 Task: Open Card Card0000000124 in Board Board0000000031 in Workspace WS0000000011 in Trello. Add Member prateek.ku2001@gmail.com to Card Card0000000124 in Board Board0000000031 in Workspace WS0000000011 in Trello. Add Red Label titled Label0000000124 to Card Card0000000124 in Board Board0000000031 in Workspace WS0000000011 in Trello. Add Checklist CL0000000124 to Card Card0000000124 in Board Board0000000031 in Workspace WS0000000011 in Trello. Add Dates with Start Date as Jul 01 2023 and Due Date as Jul 31 2023 to Card Card0000000124 in Board Board0000000031 in Workspace WS0000000011 in Trello
Action: Mouse moved to (643, 82)
Screenshot: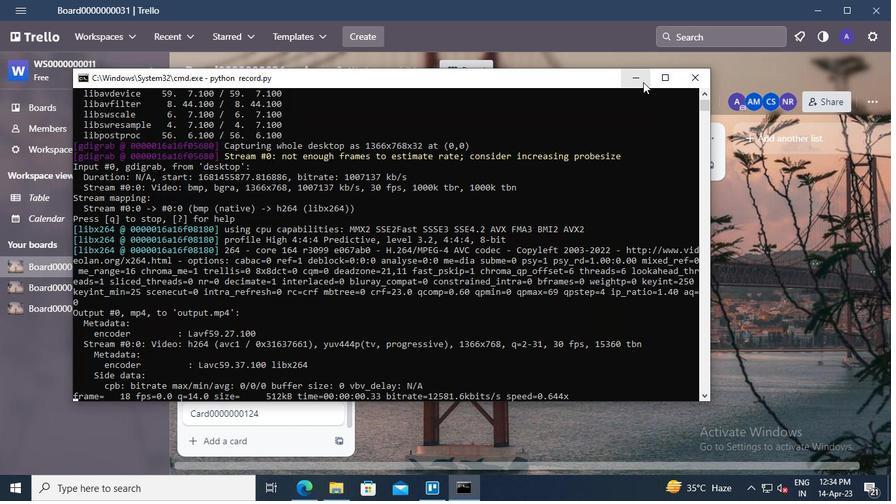 
Action: Mouse pressed left at (643, 82)
Screenshot: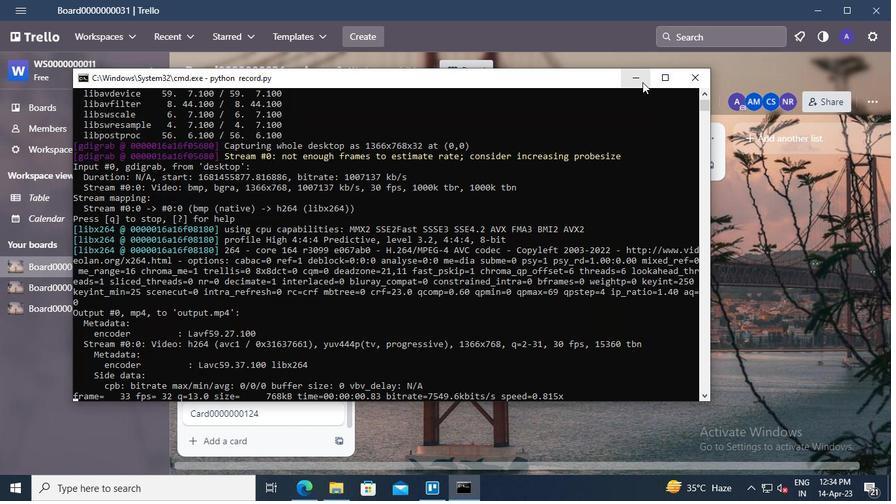 
Action: Mouse moved to (243, 410)
Screenshot: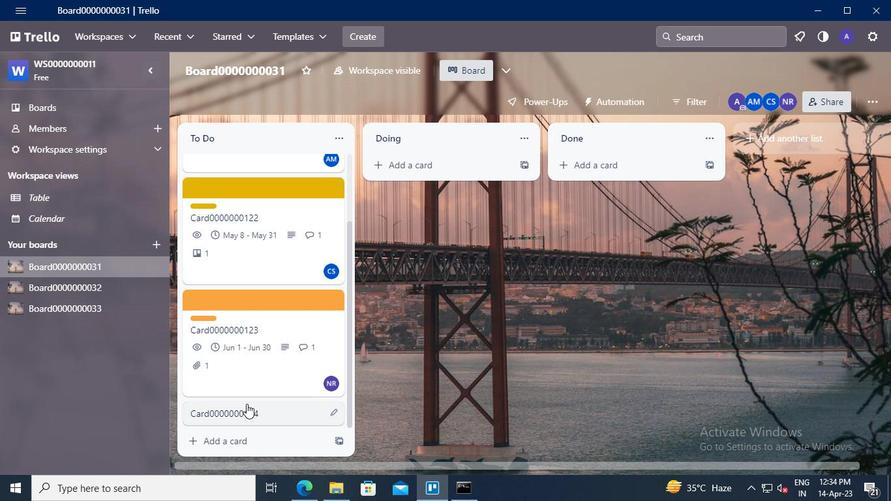 
Action: Mouse pressed left at (243, 410)
Screenshot: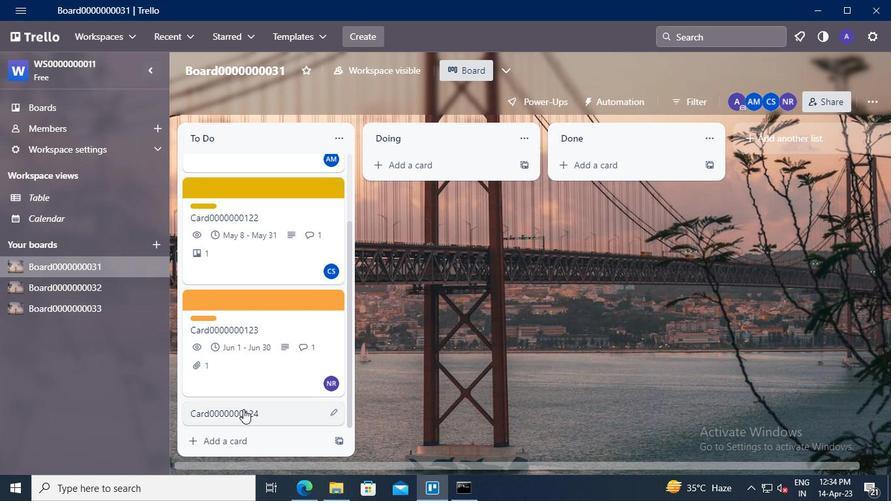 
Action: Mouse moved to (615, 169)
Screenshot: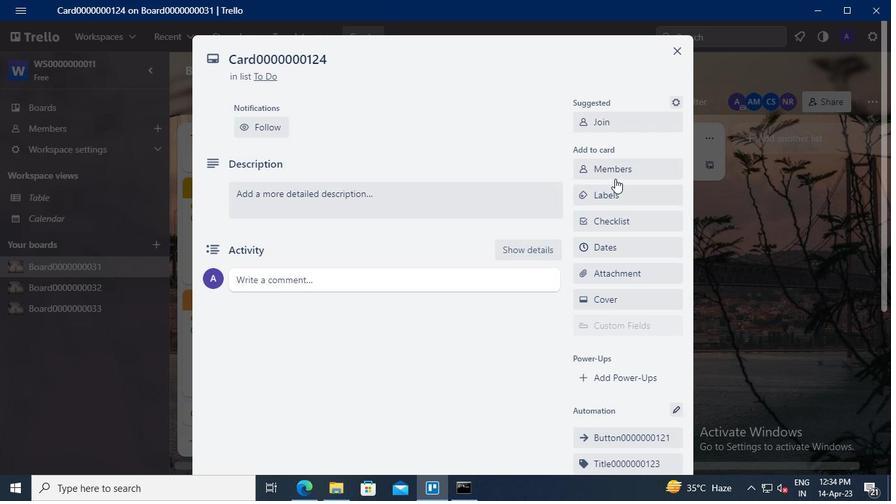 
Action: Mouse pressed left at (615, 169)
Screenshot: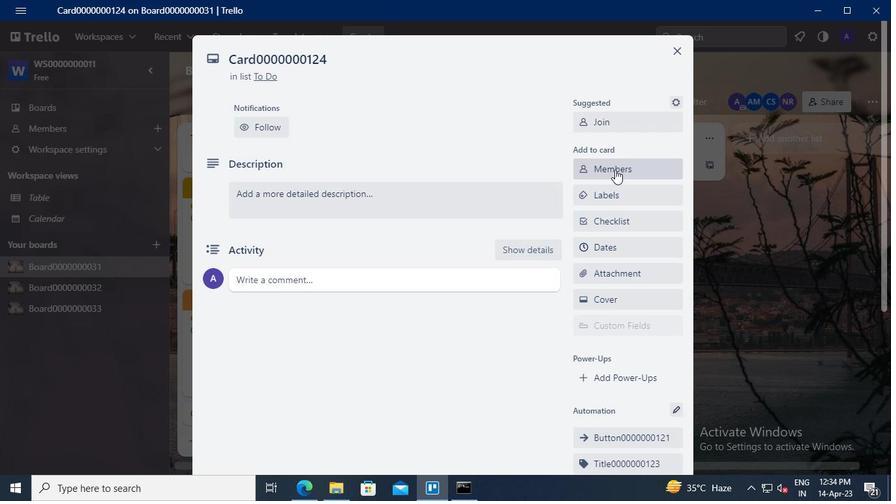 
Action: Mouse moved to (609, 229)
Screenshot: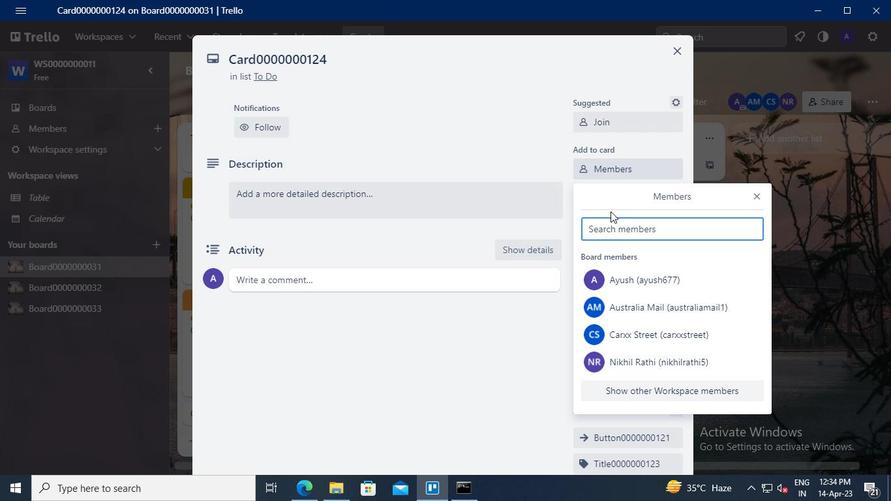 
Action: Mouse pressed left at (609, 229)
Screenshot: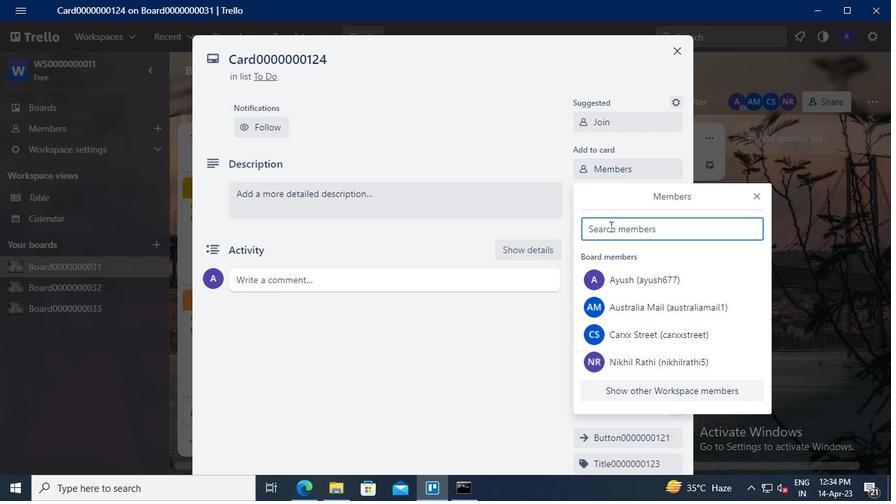 
Action: Keyboard Key.shift
Screenshot: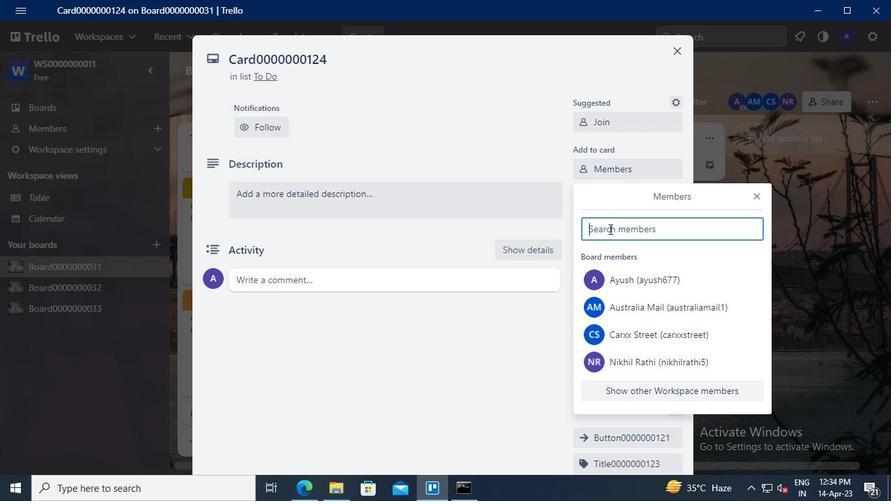 
Action: Keyboard P
Screenshot: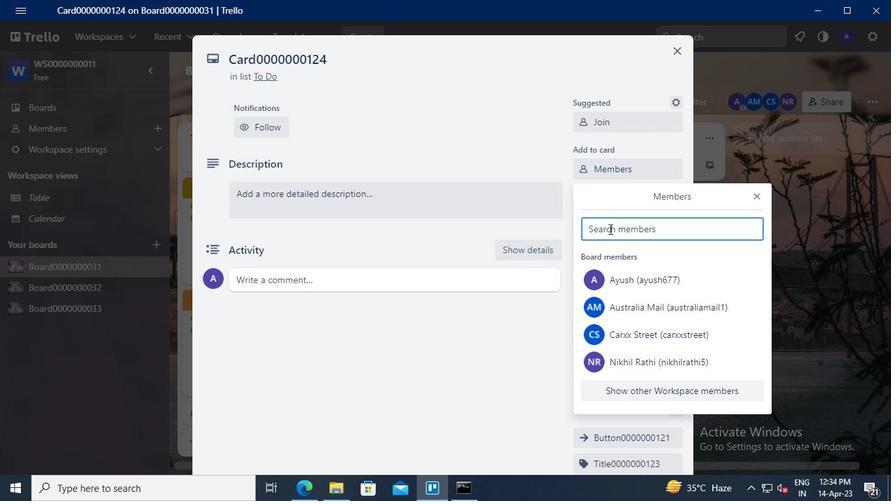 
Action: Keyboard a
Screenshot: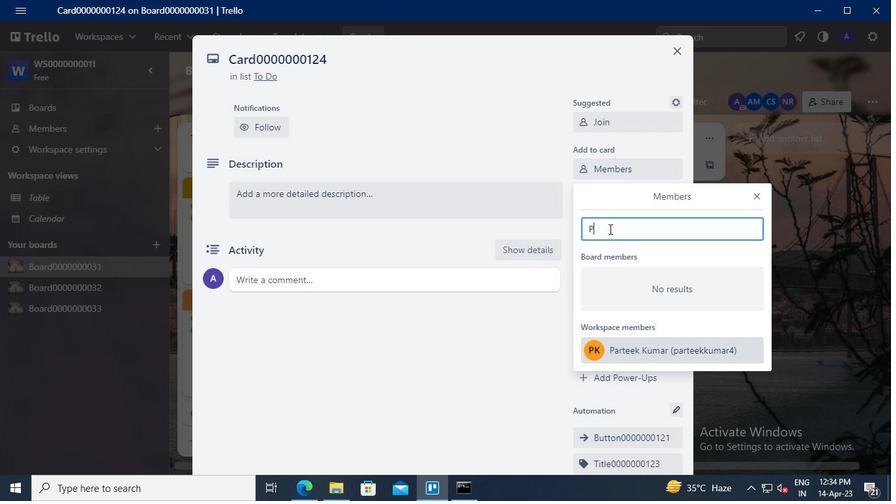 
Action: Keyboard r
Screenshot: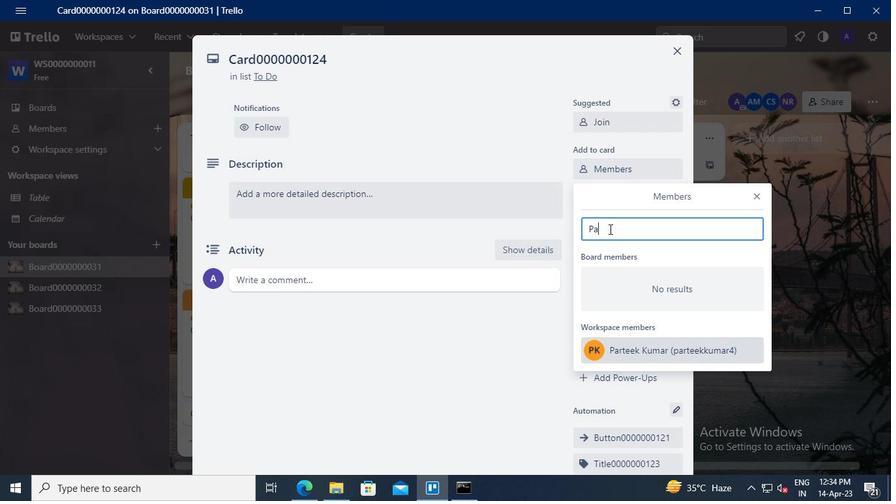 
Action: Keyboard t
Screenshot: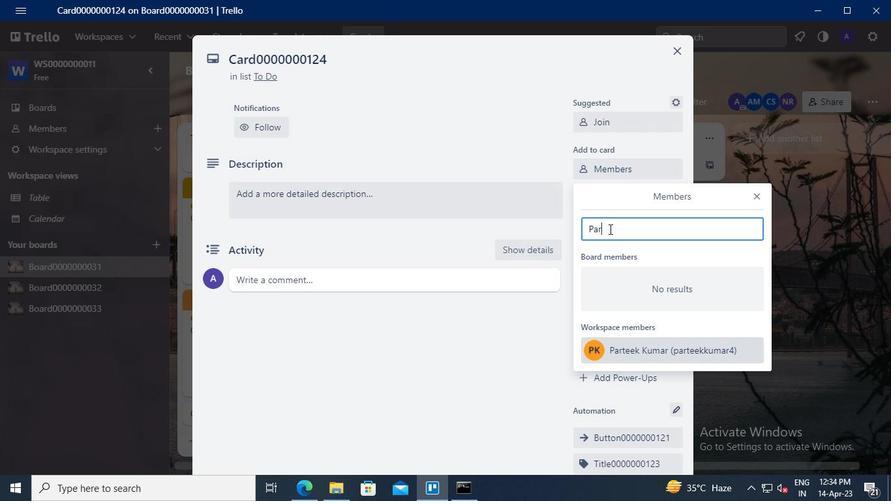 
Action: Keyboard e
Screenshot: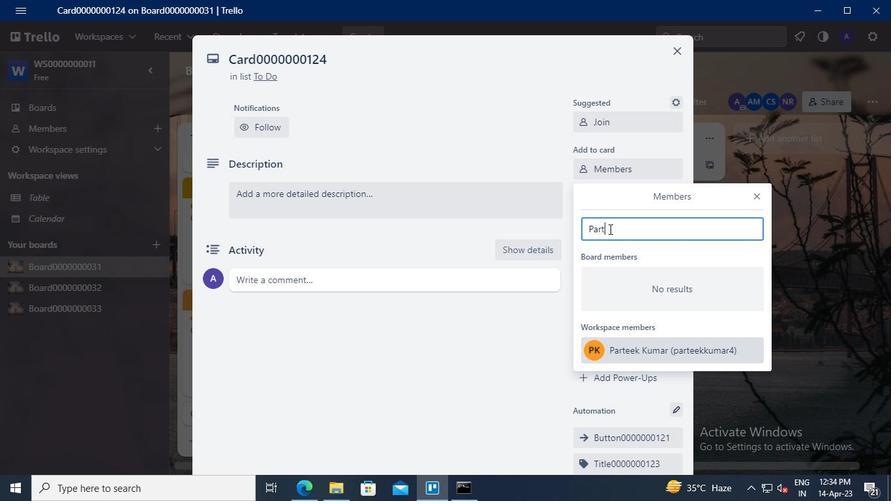 
Action: Keyboard e
Screenshot: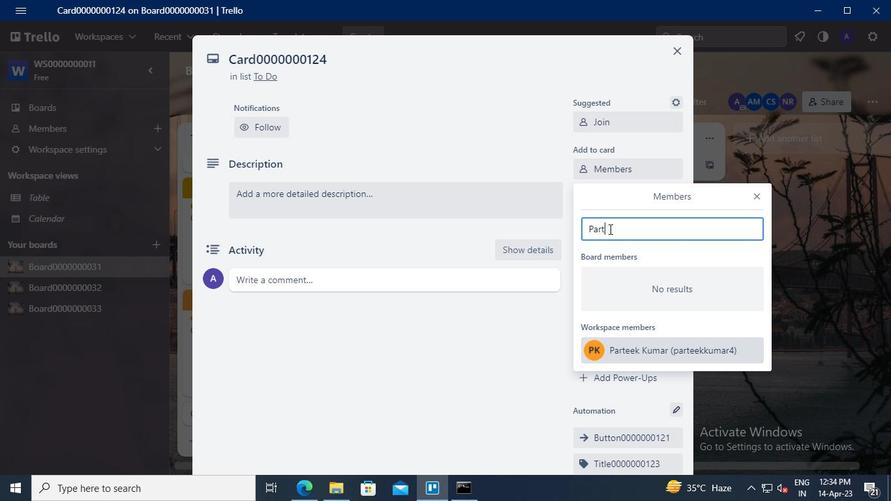 
Action: Keyboard k
Screenshot: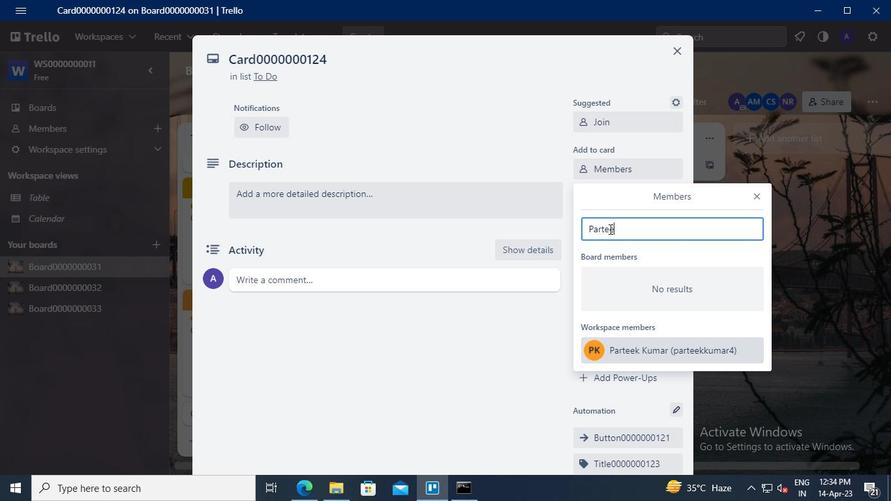 
Action: Mouse moved to (626, 353)
Screenshot: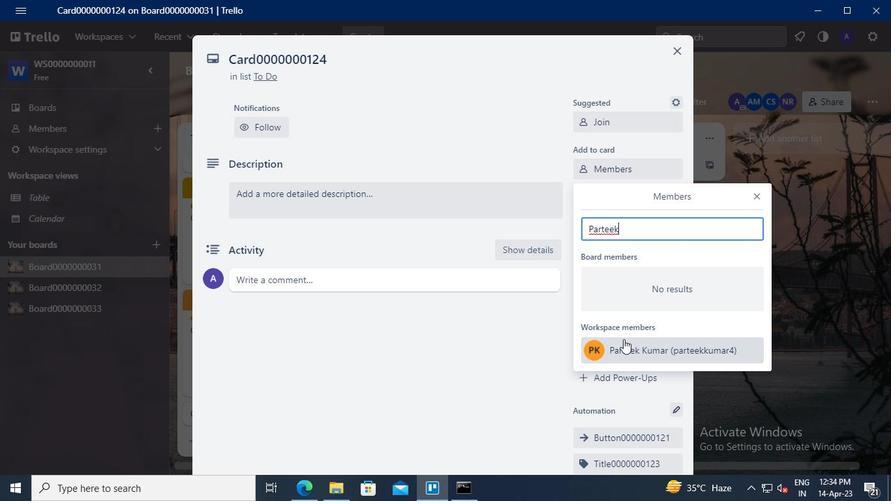 
Action: Mouse pressed left at (626, 353)
Screenshot: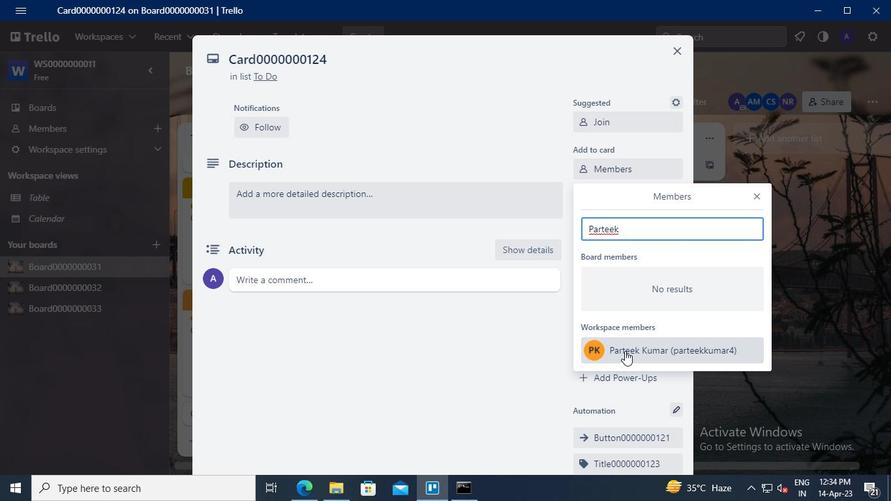 
Action: Mouse moved to (758, 197)
Screenshot: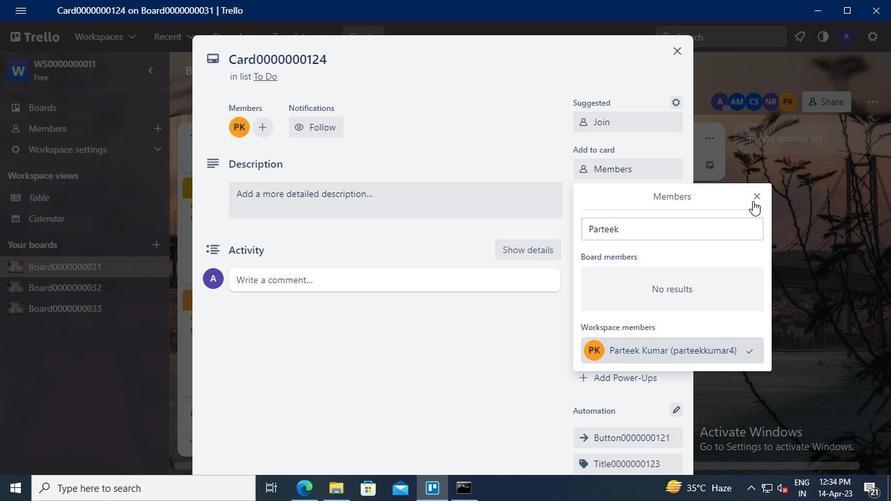 
Action: Mouse pressed left at (758, 197)
Screenshot: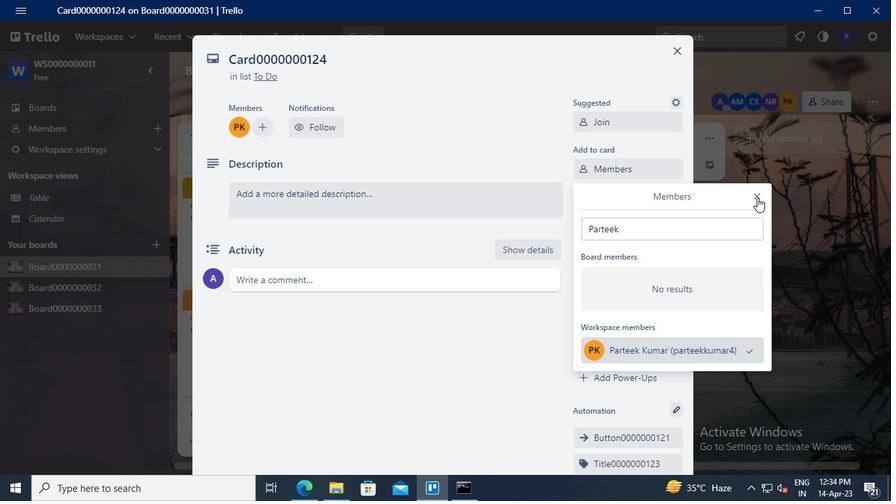 
Action: Mouse moved to (624, 198)
Screenshot: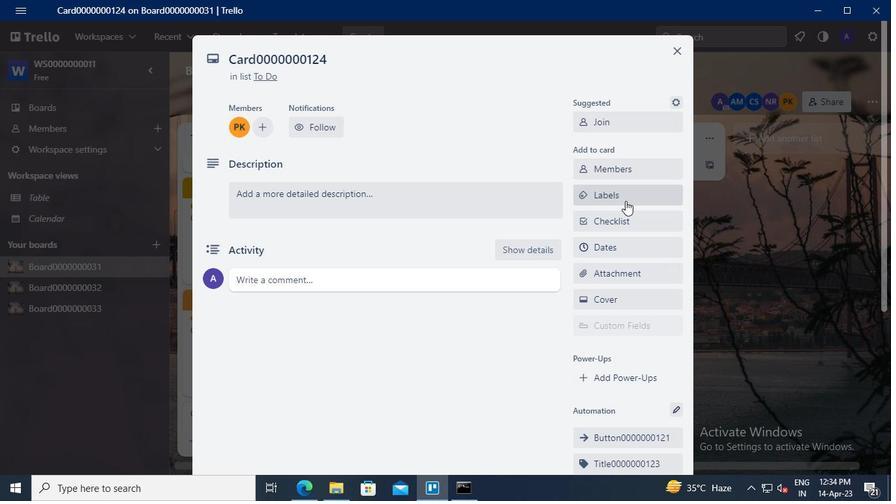 
Action: Mouse pressed left at (624, 198)
Screenshot: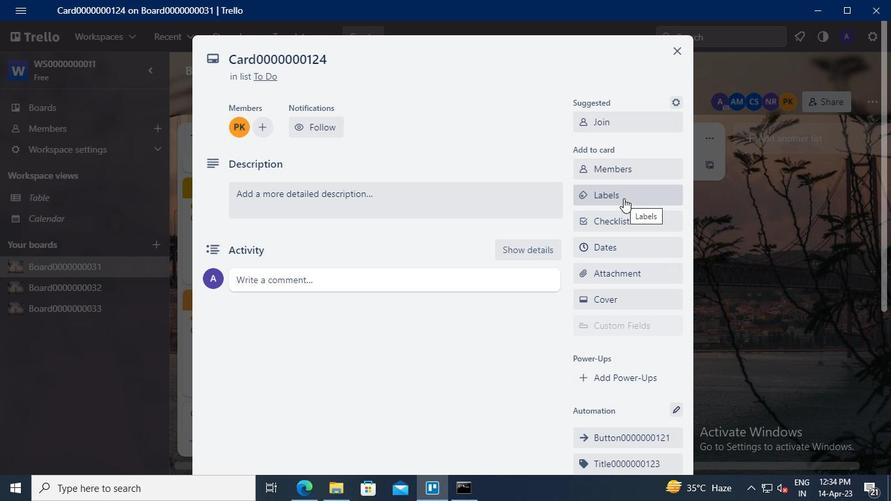 
Action: Mouse moved to (654, 364)
Screenshot: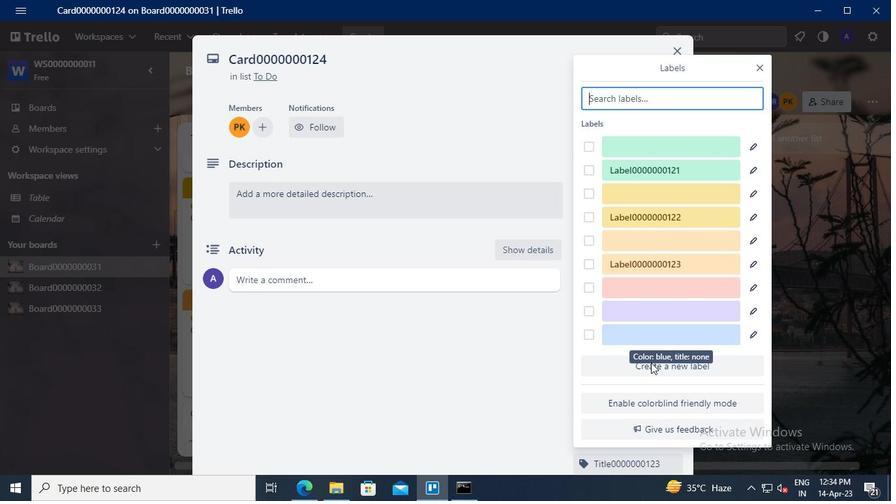 
Action: Mouse pressed left at (654, 364)
Screenshot: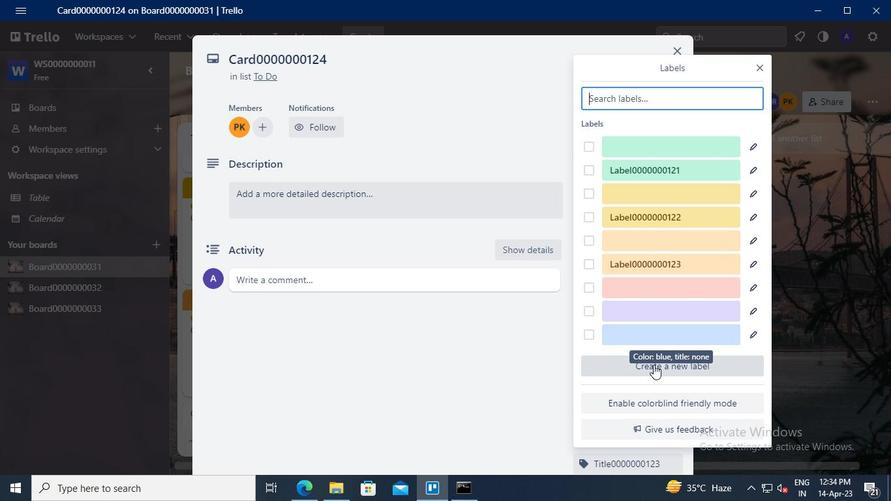 
Action: Mouse moved to (626, 191)
Screenshot: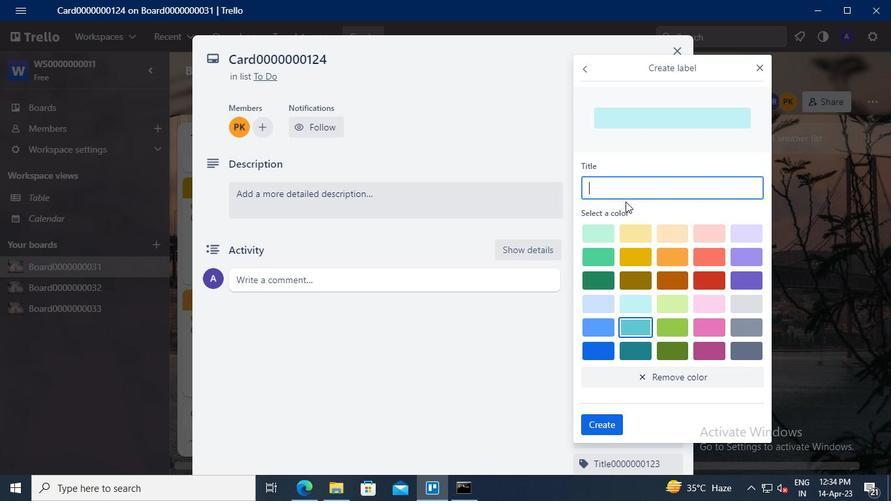 
Action: Mouse pressed left at (626, 191)
Screenshot: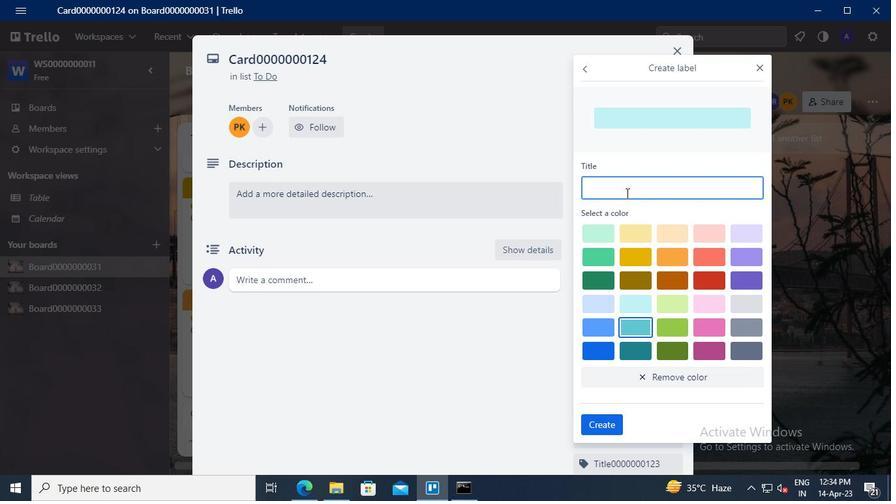 
Action: Mouse moved to (626, 191)
Screenshot: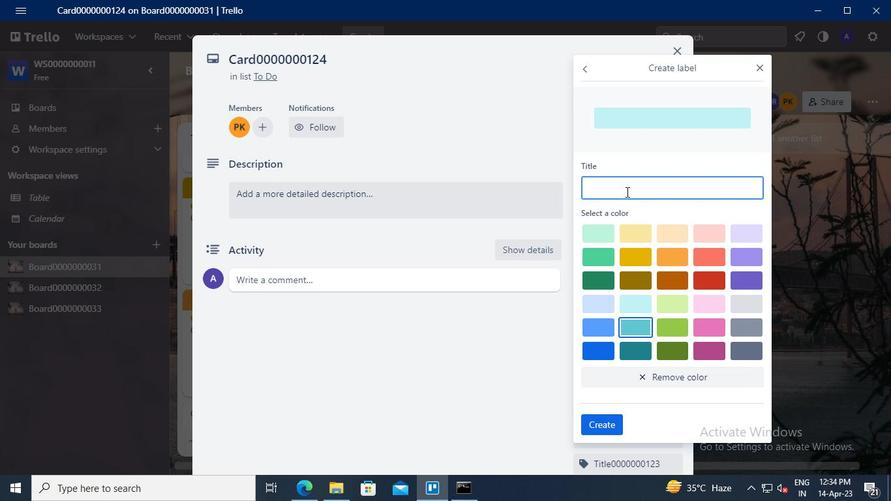 
Action: Keyboard Key.shift
Screenshot: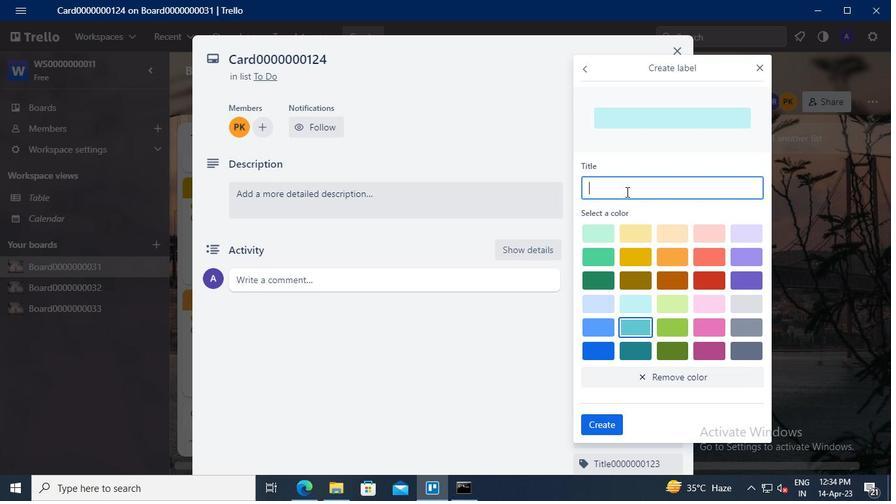 
Action: Keyboard L
Screenshot: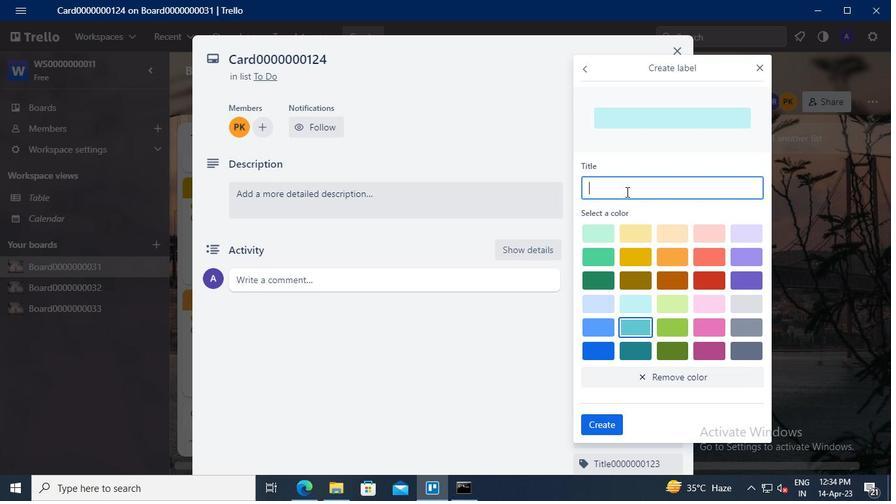 
Action: Keyboard a
Screenshot: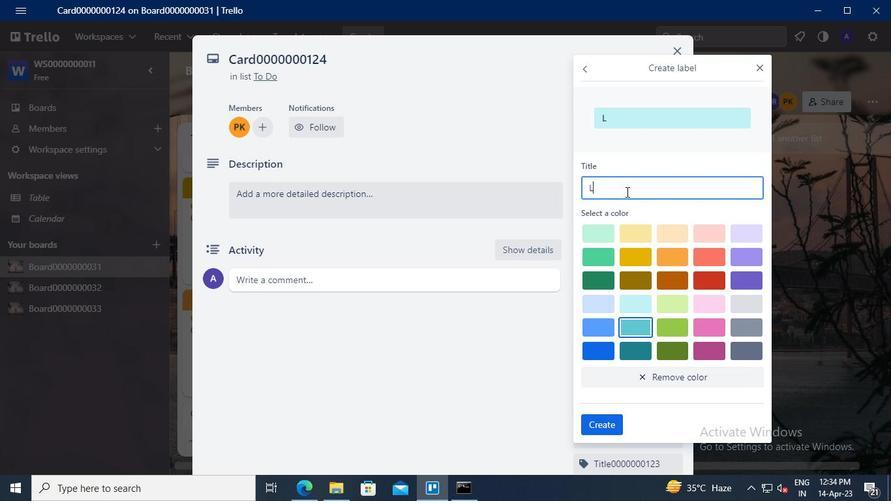 
Action: Keyboard b
Screenshot: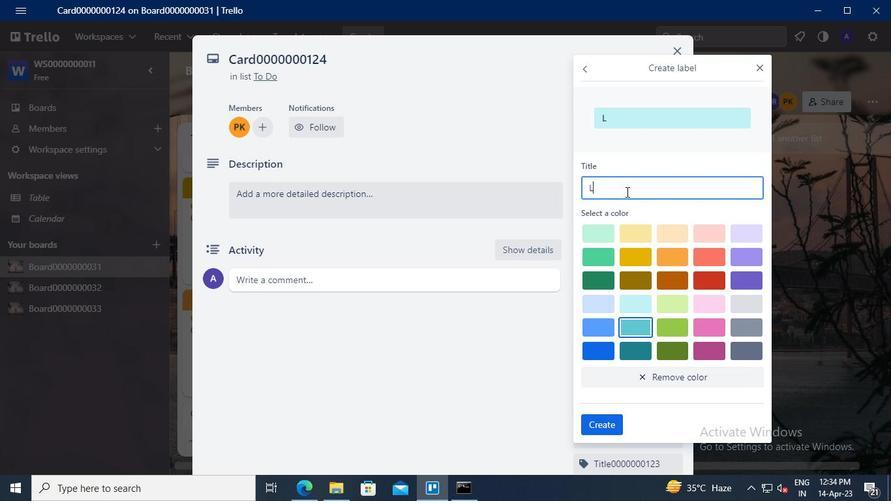 
Action: Keyboard e
Screenshot: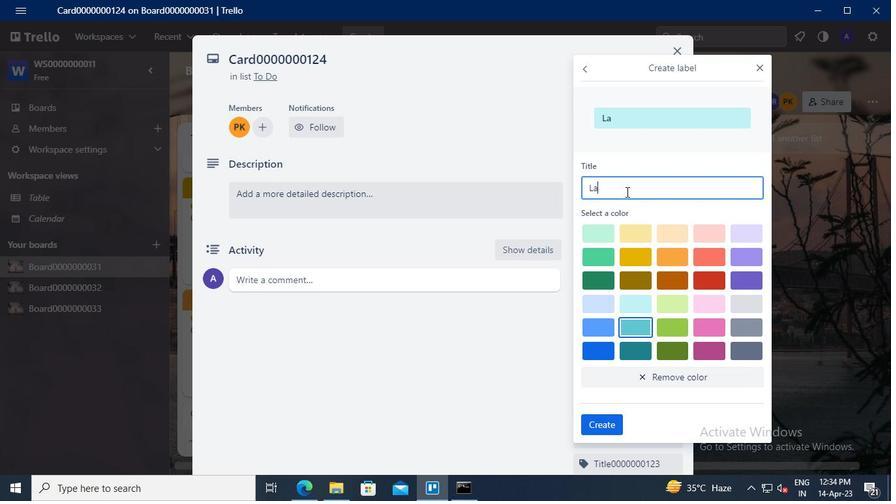 
Action: Keyboard l
Screenshot: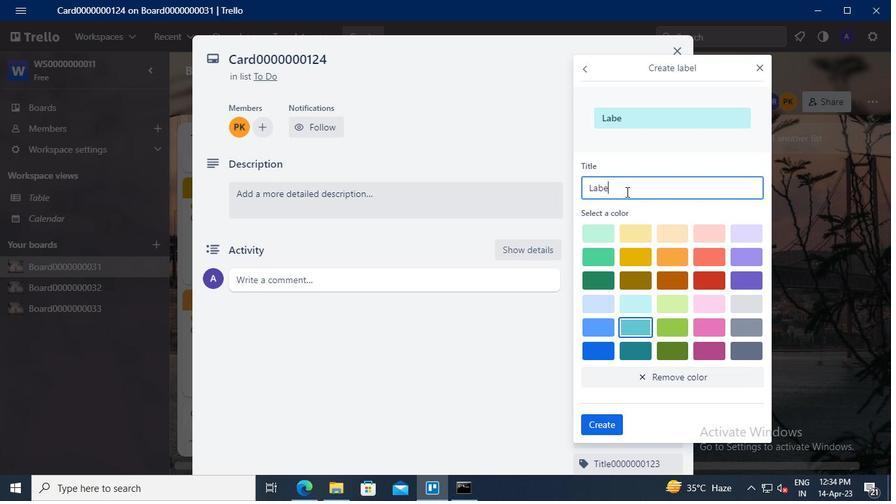 
Action: Keyboard <96>
Screenshot: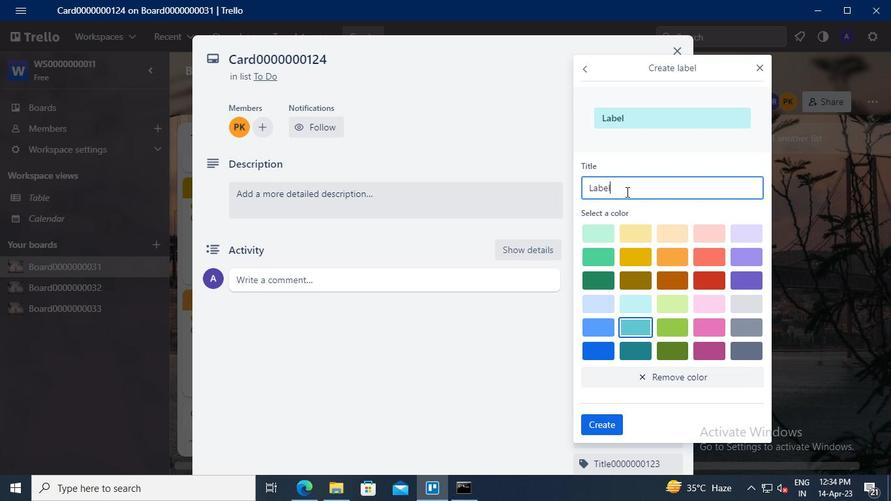 
Action: Keyboard <96>
Screenshot: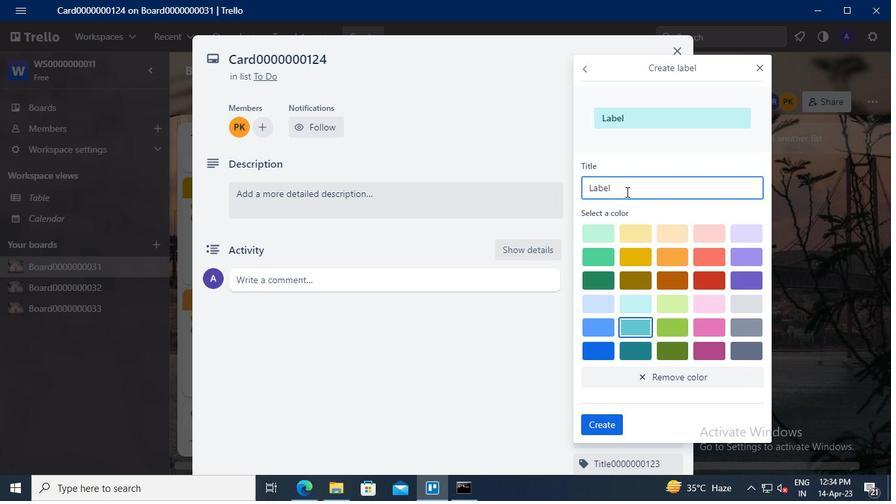 
Action: Keyboard <96>
Screenshot: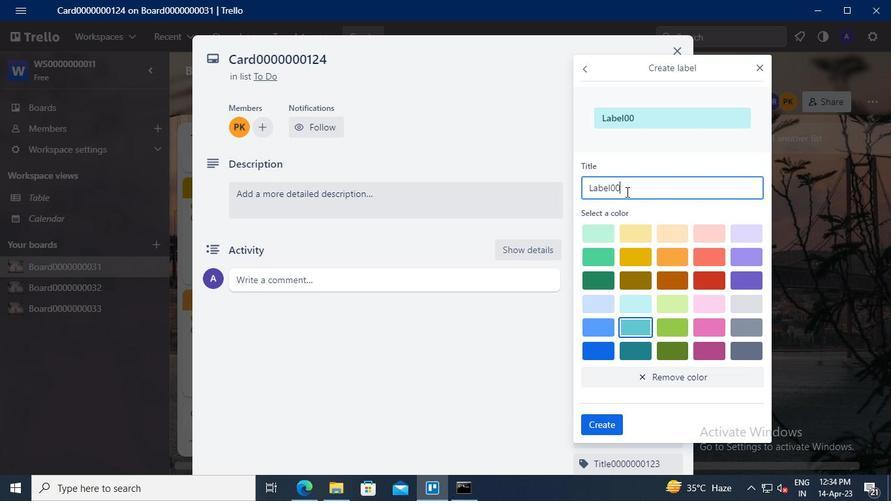 
Action: Keyboard <96>
Screenshot: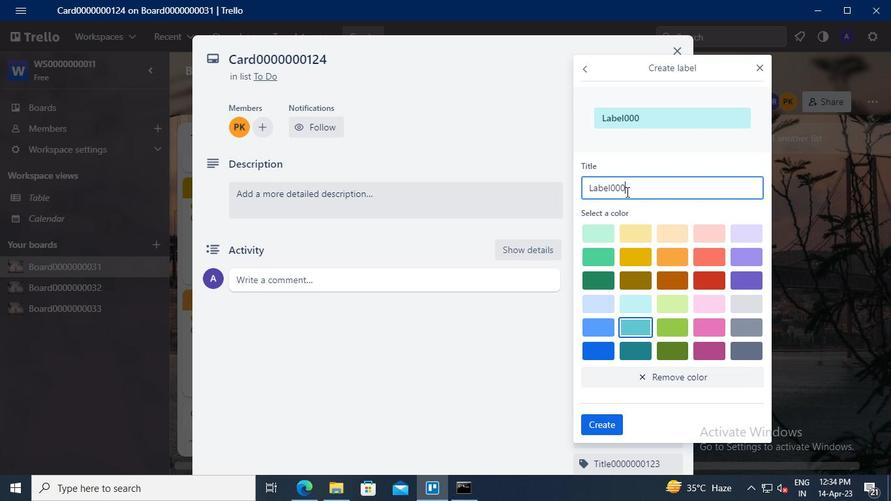 
Action: Keyboard <96>
Screenshot: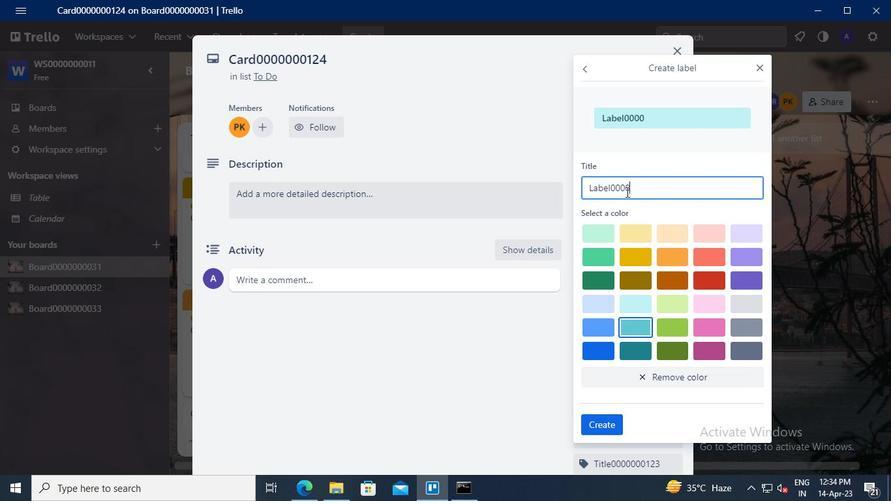 
Action: Keyboard <96>
Screenshot: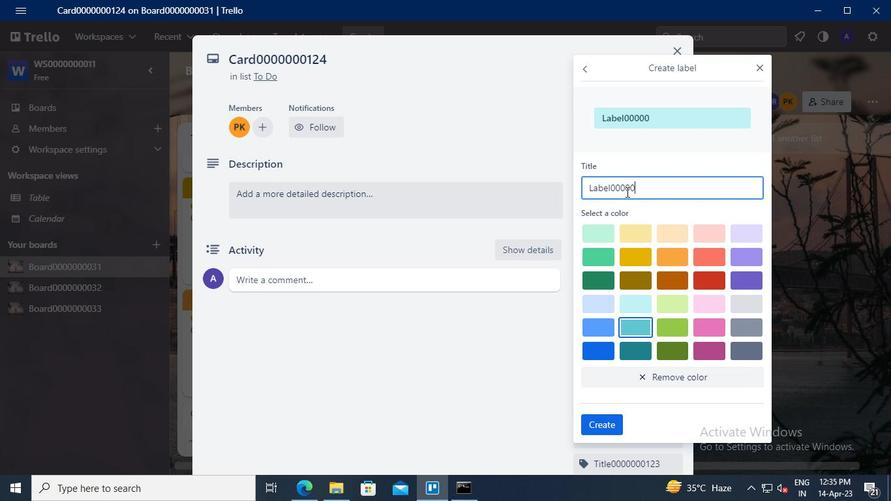 
Action: Keyboard <96>
Screenshot: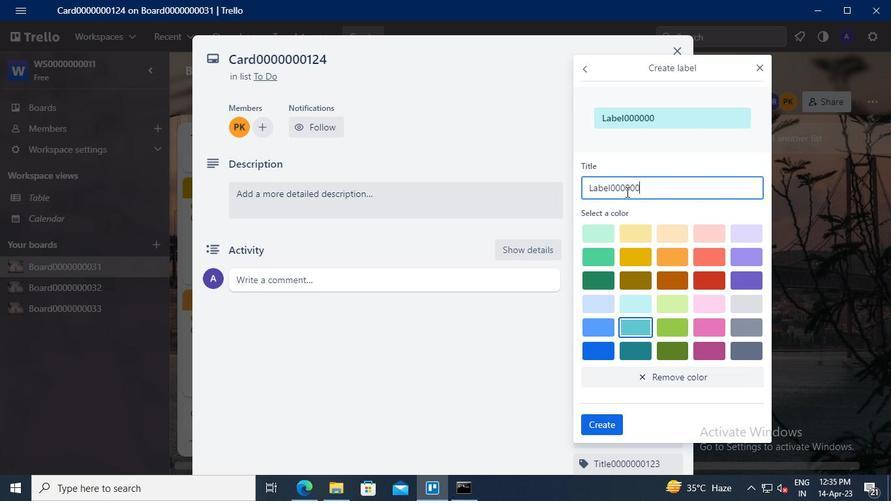 
Action: Keyboard <97>
Screenshot: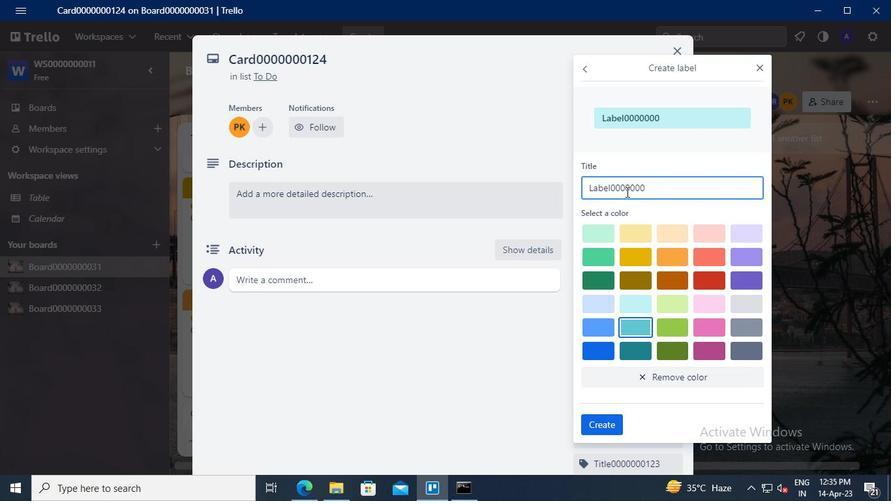 
Action: Keyboard <98>
Screenshot: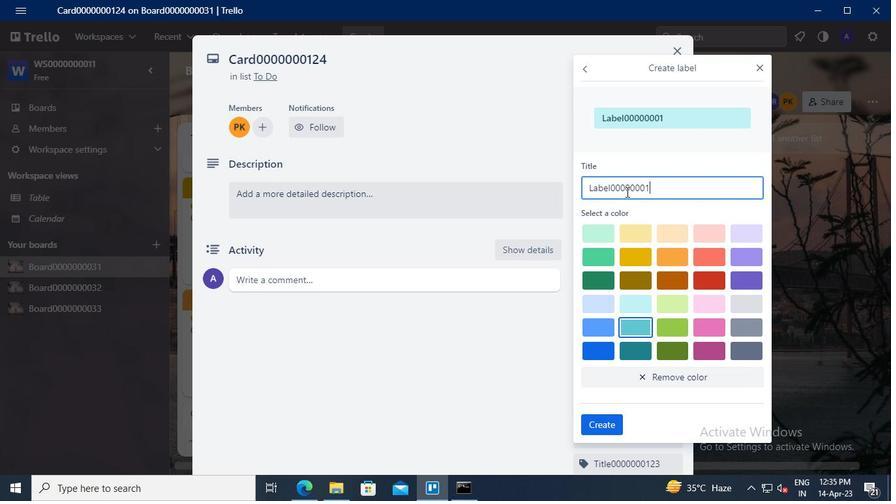 
Action: Keyboard <100>
Screenshot: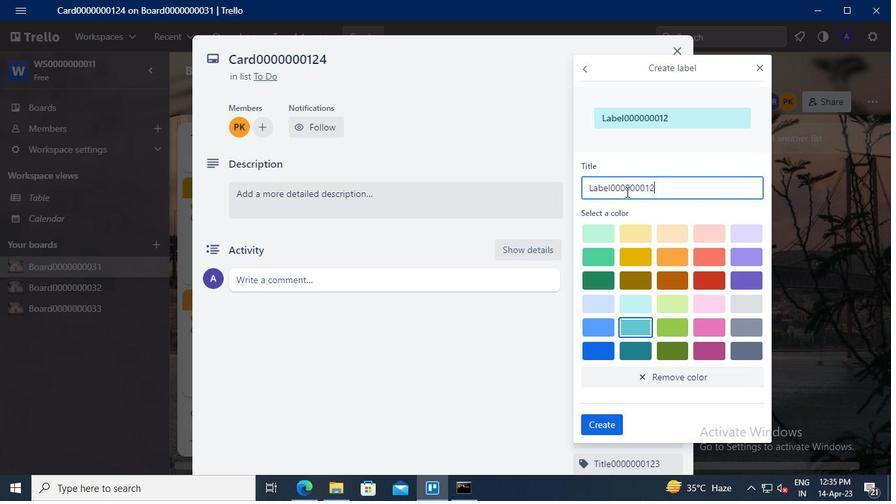 
Action: Mouse moved to (709, 255)
Screenshot: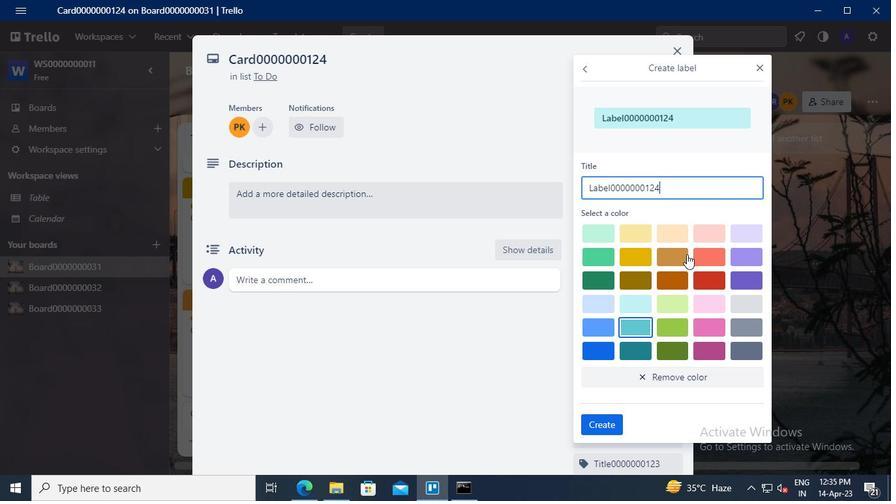 
Action: Mouse pressed left at (709, 255)
Screenshot: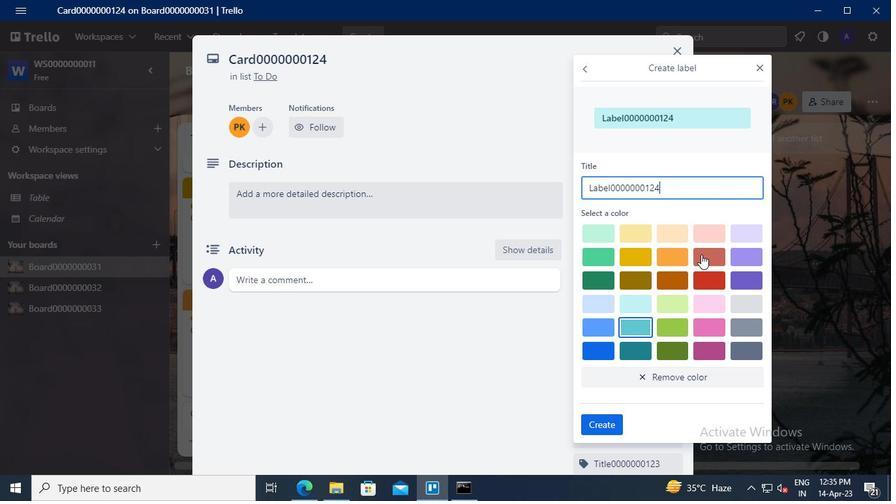 
Action: Mouse moved to (611, 423)
Screenshot: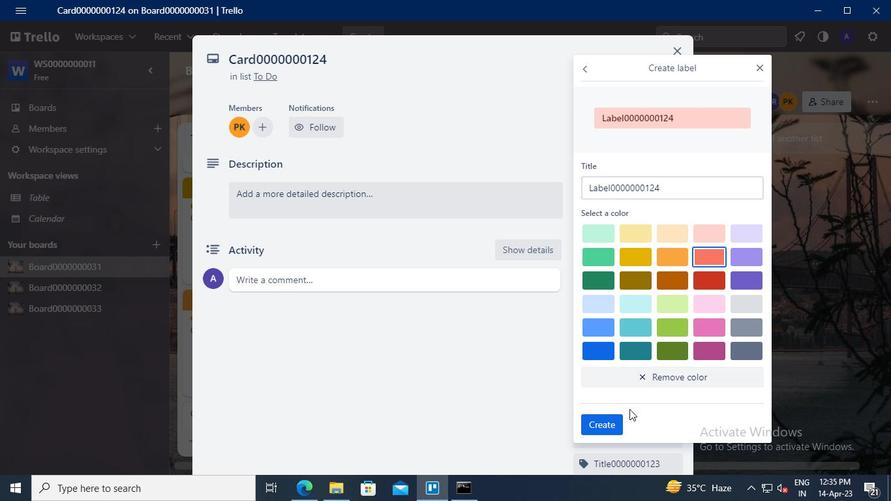 
Action: Mouse pressed left at (611, 423)
Screenshot: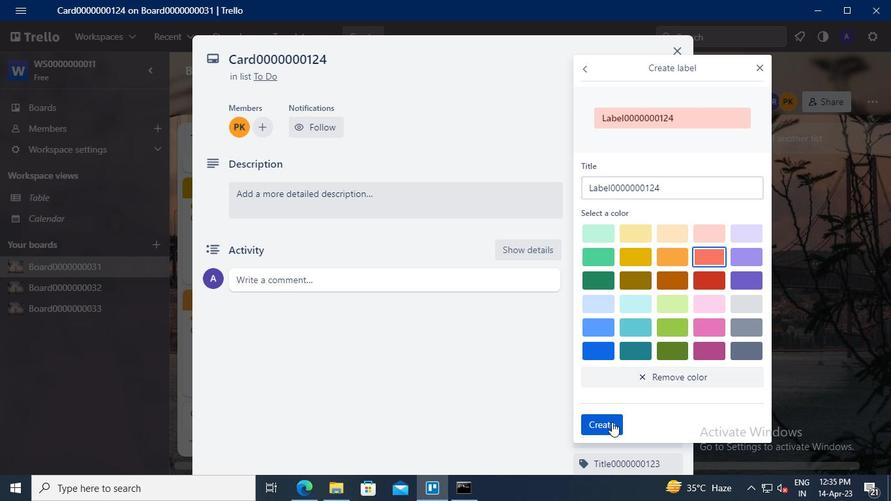 
Action: Mouse moved to (762, 69)
Screenshot: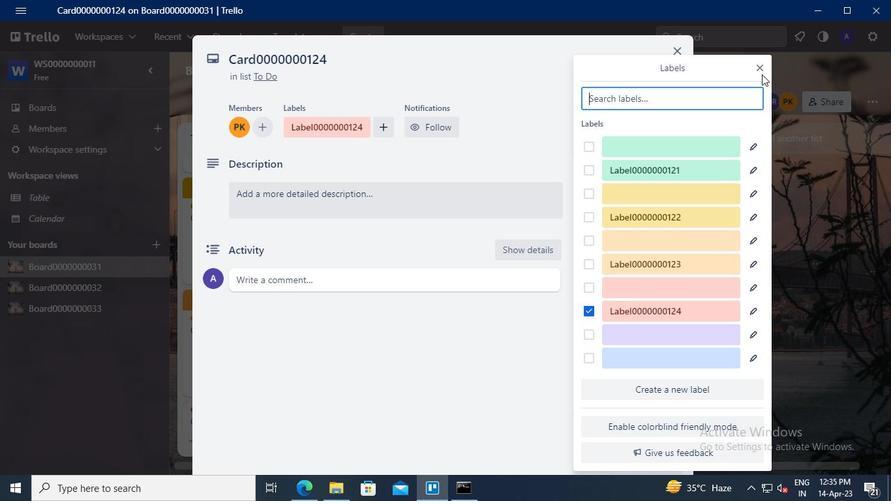 
Action: Mouse pressed left at (762, 69)
Screenshot: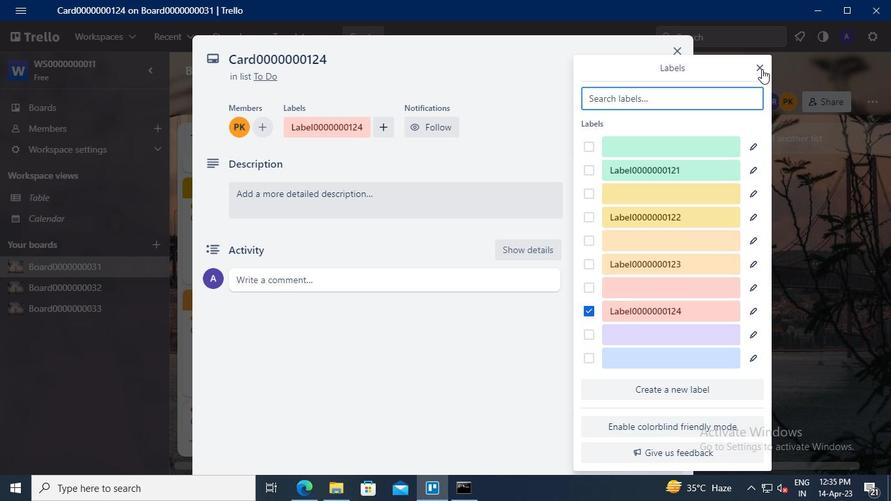 
Action: Mouse moved to (626, 220)
Screenshot: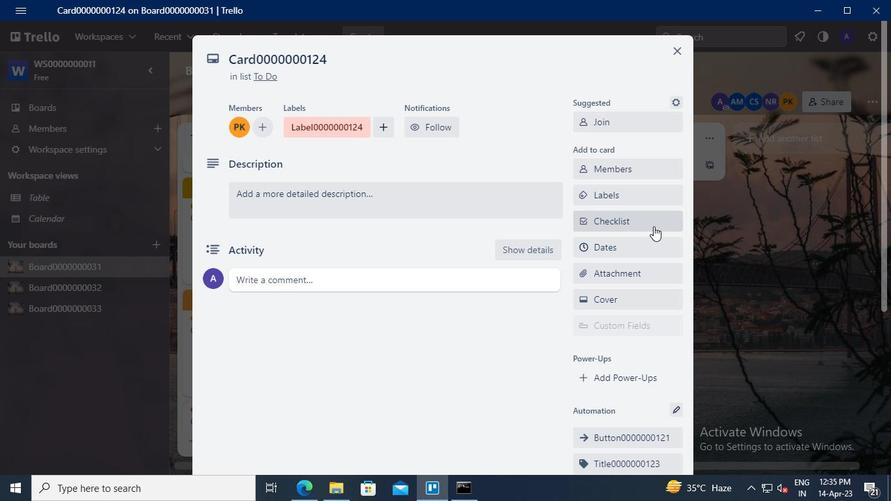 
Action: Mouse pressed left at (626, 220)
Screenshot: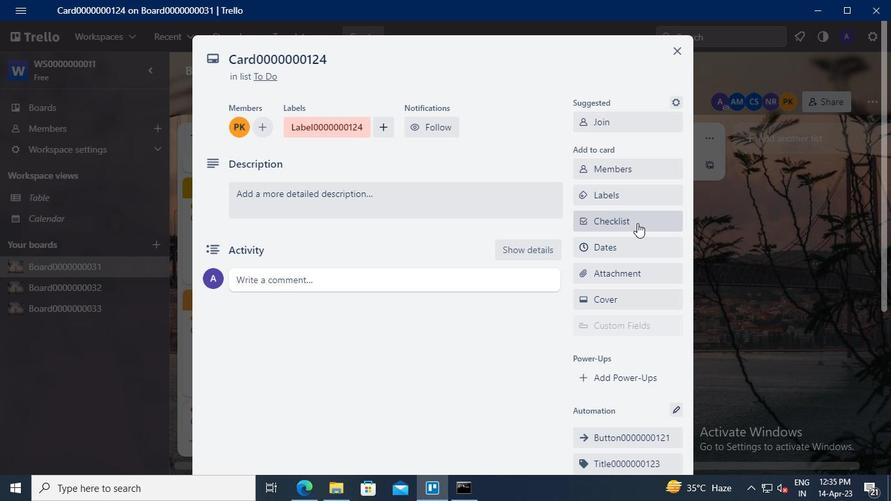 
Action: Mouse moved to (639, 259)
Screenshot: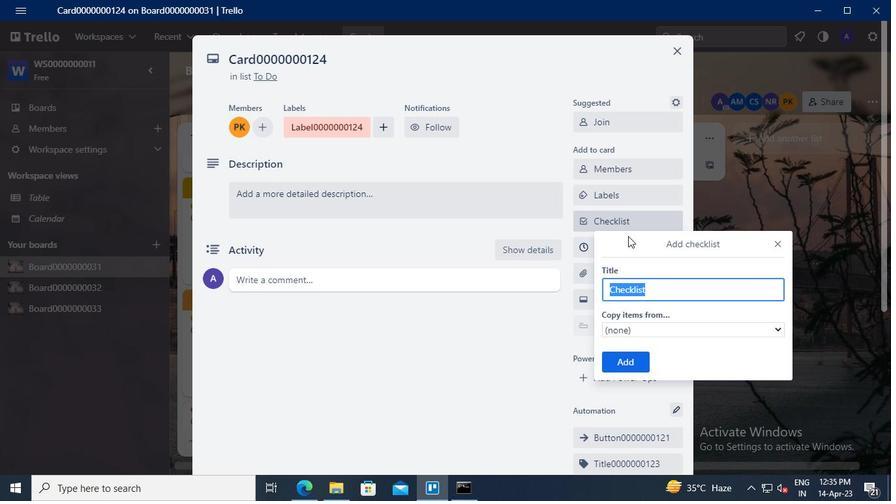 
Action: Keyboard Key.delete
Screenshot: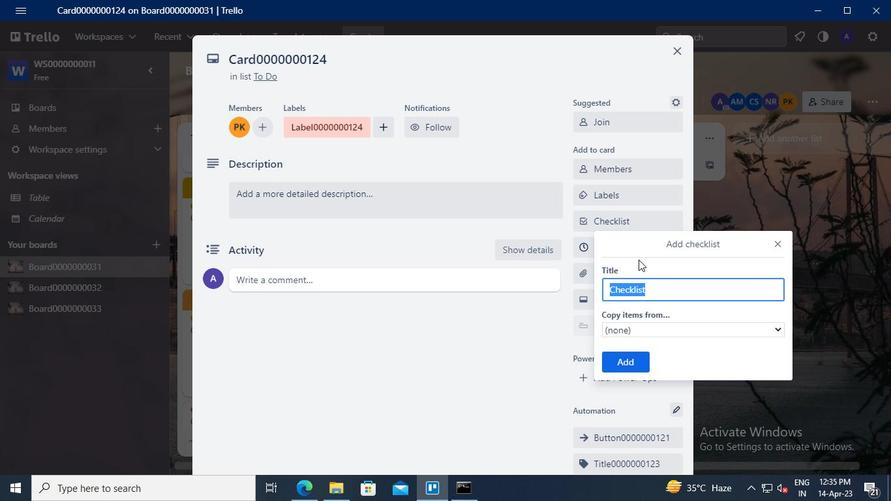 
Action: Keyboard Key.shift
Screenshot: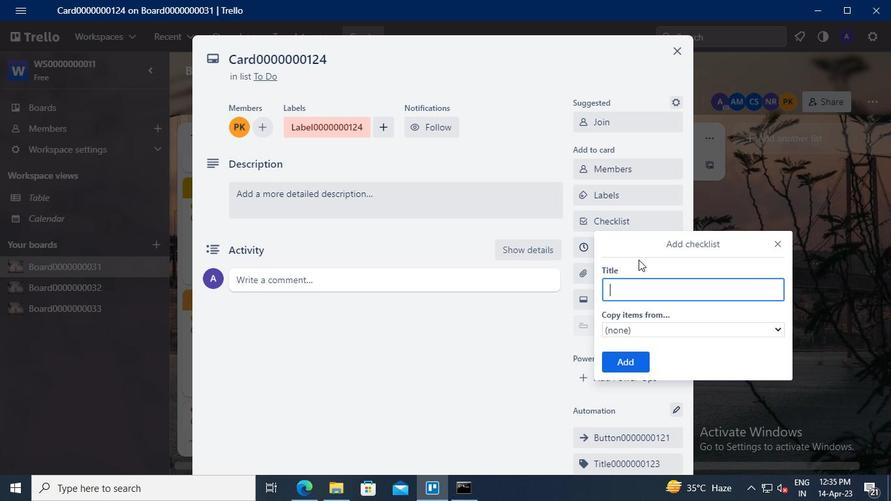 
Action: Keyboard C
Screenshot: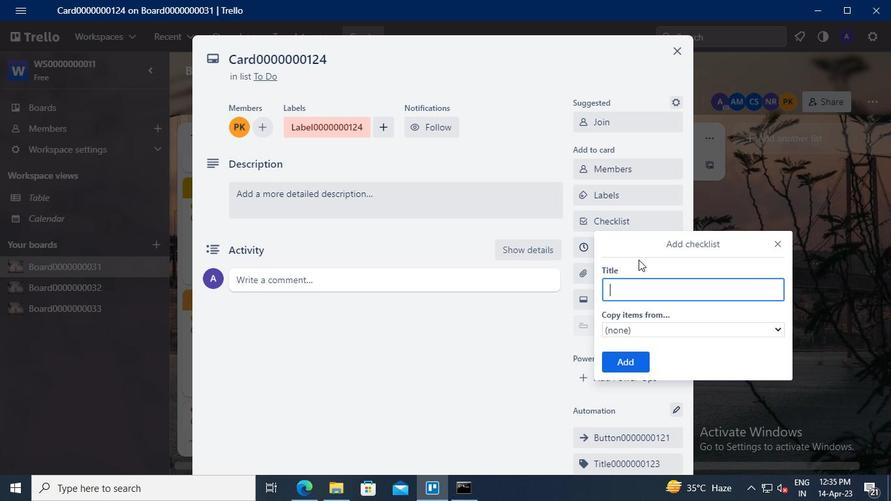 
Action: Keyboard L
Screenshot: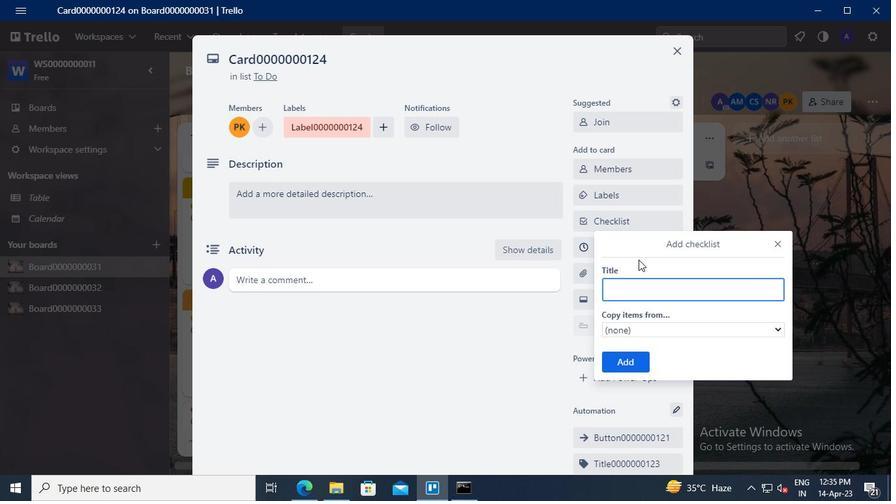 
Action: Keyboard <96>
Screenshot: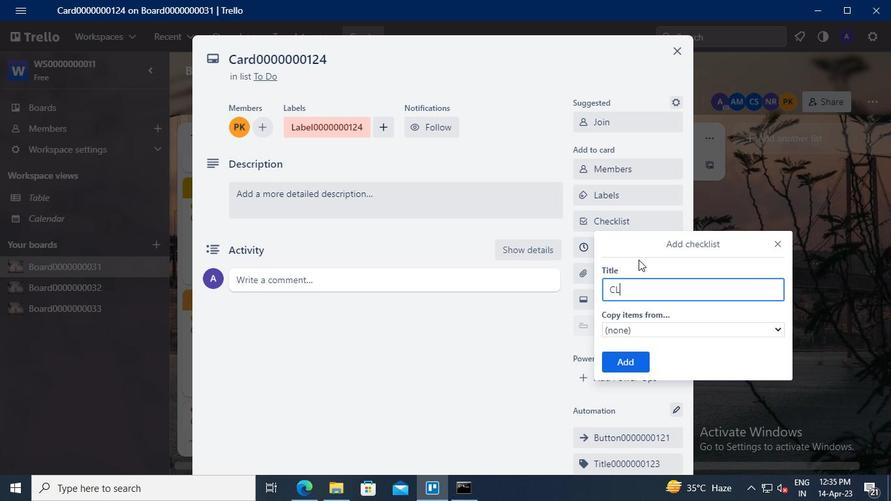 
Action: Keyboard <96>
Screenshot: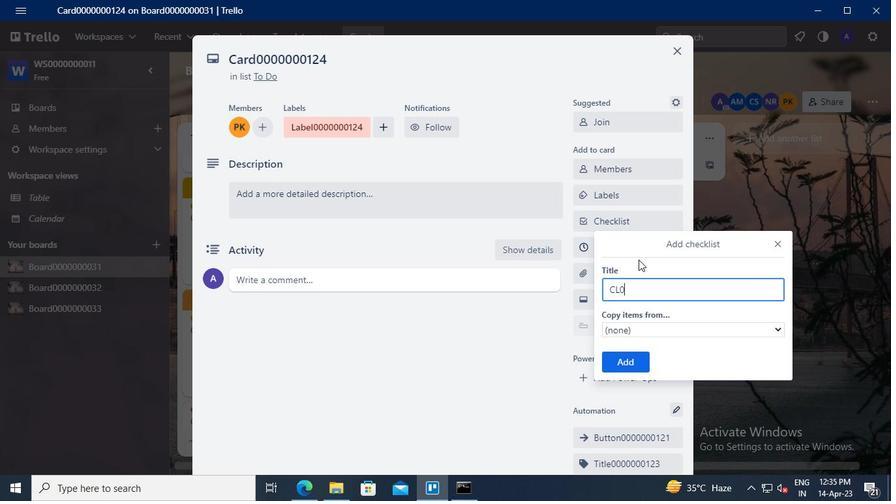 
Action: Keyboard <96>
Screenshot: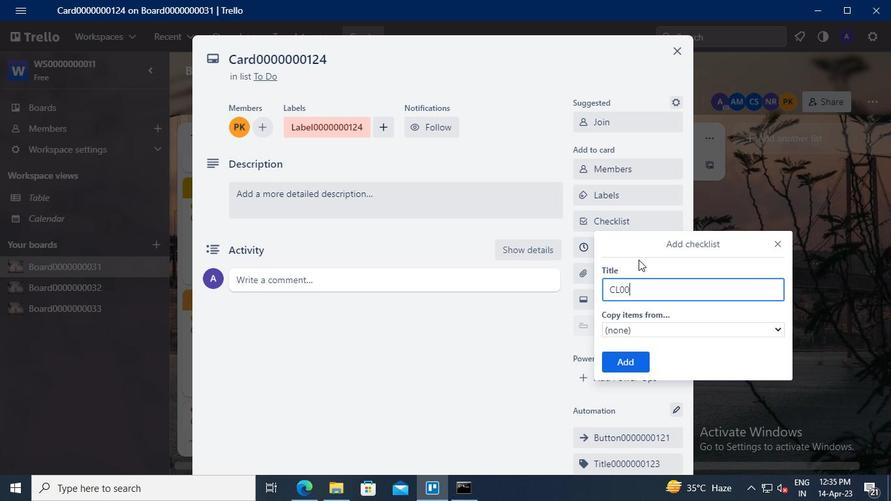 
Action: Keyboard <96>
Screenshot: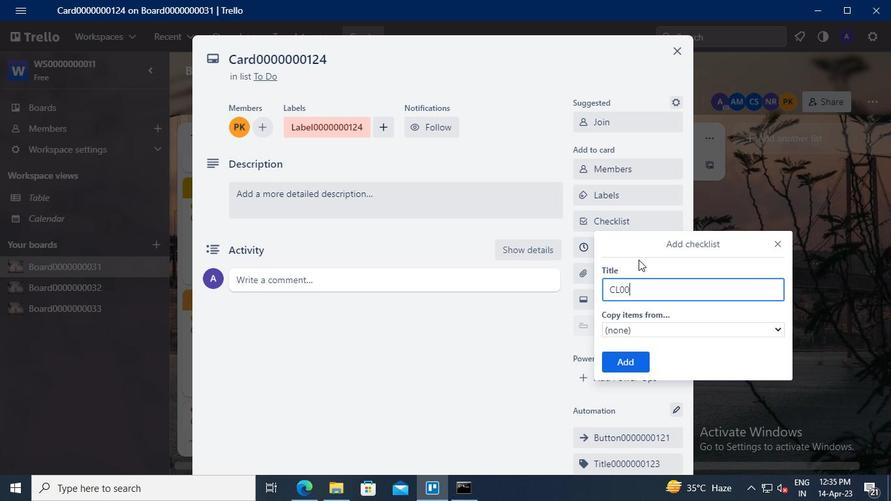 
Action: Keyboard <96>
Screenshot: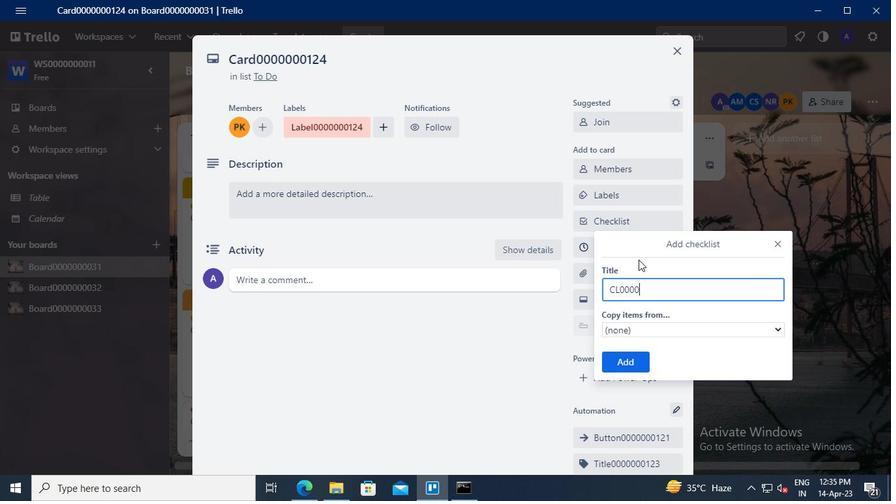 
Action: Keyboard <96>
Screenshot: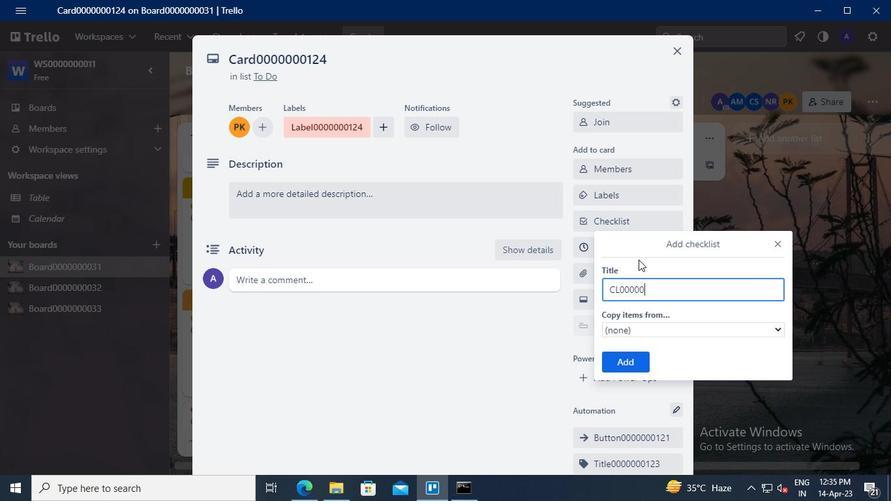 
Action: Keyboard <96>
Screenshot: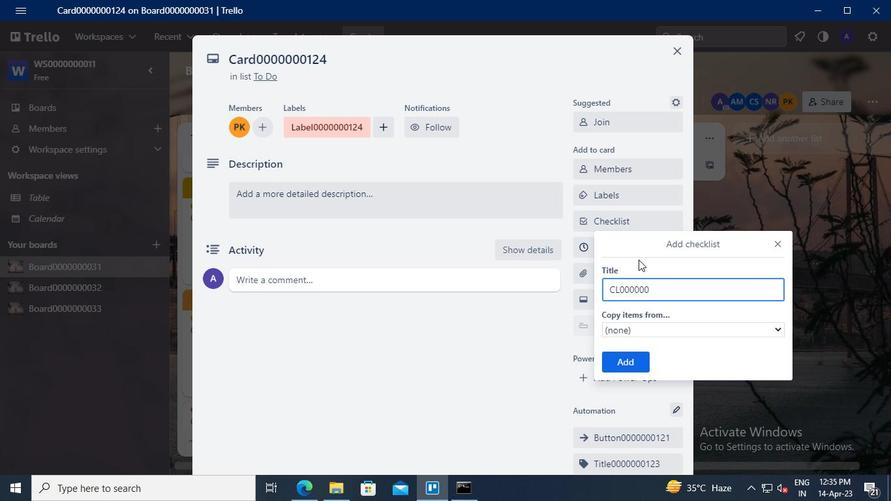 
Action: Keyboard <97>
Screenshot: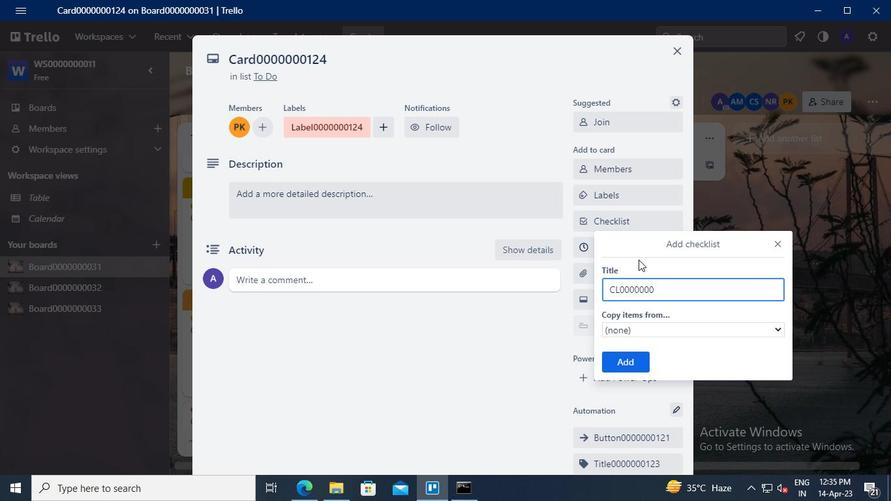 
Action: Keyboard <98>
Screenshot: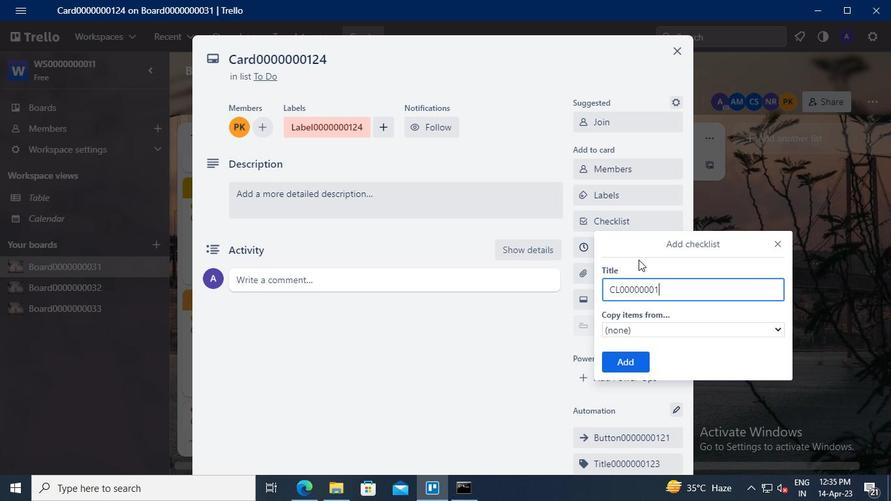 
Action: Keyboard <100>
Screenshot: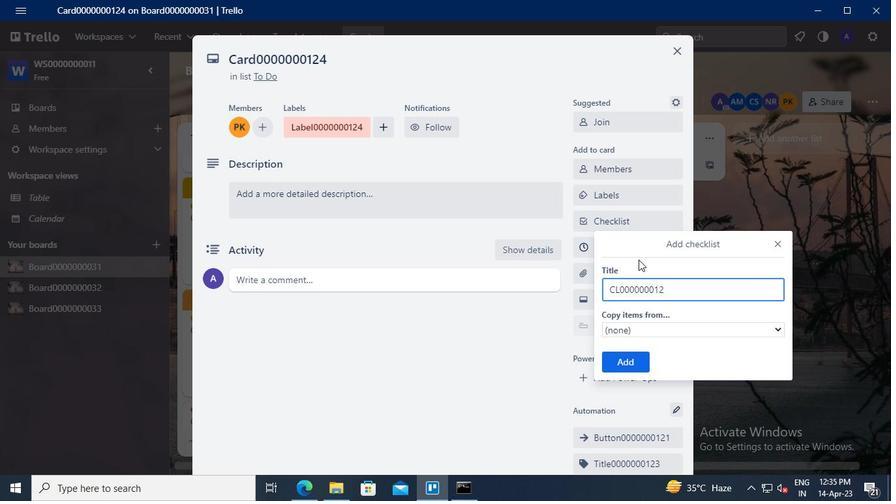 
Action: Mouse moved to (627, 361)
Screenshot: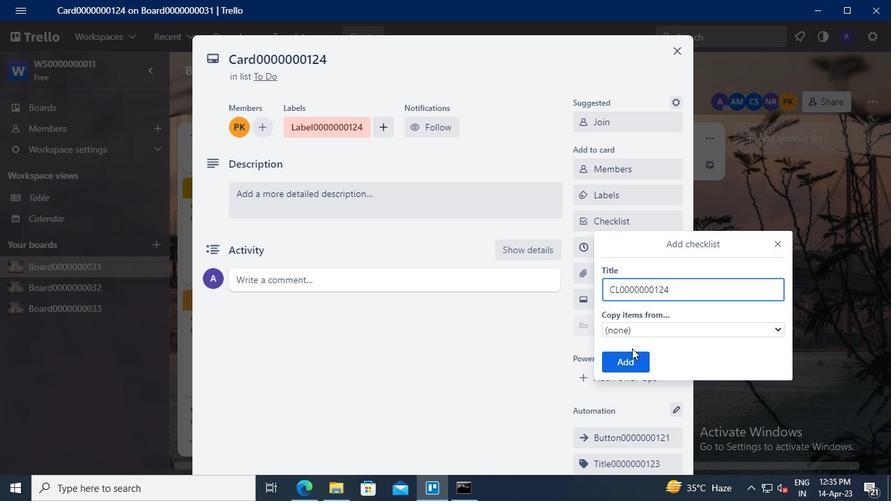 
Action: Mouse pressed left at (627, 361)
Screenshot: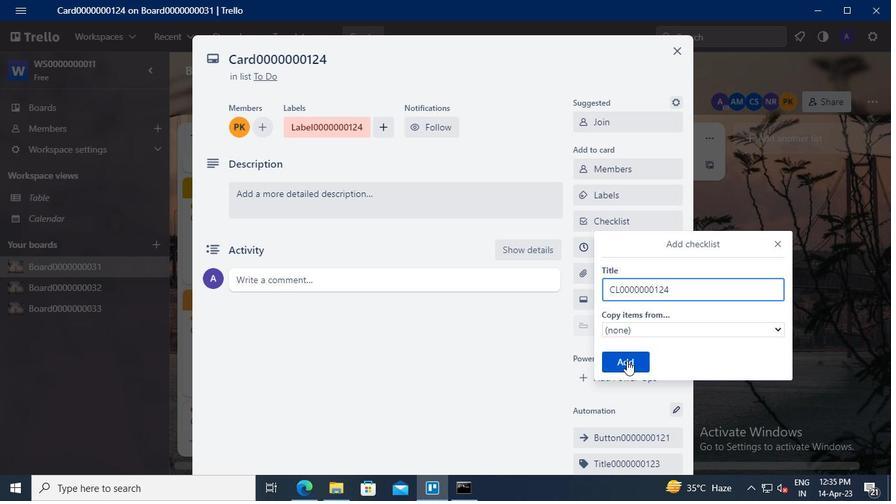 
Action: Mouse moved to (610, 250)
Screenshot: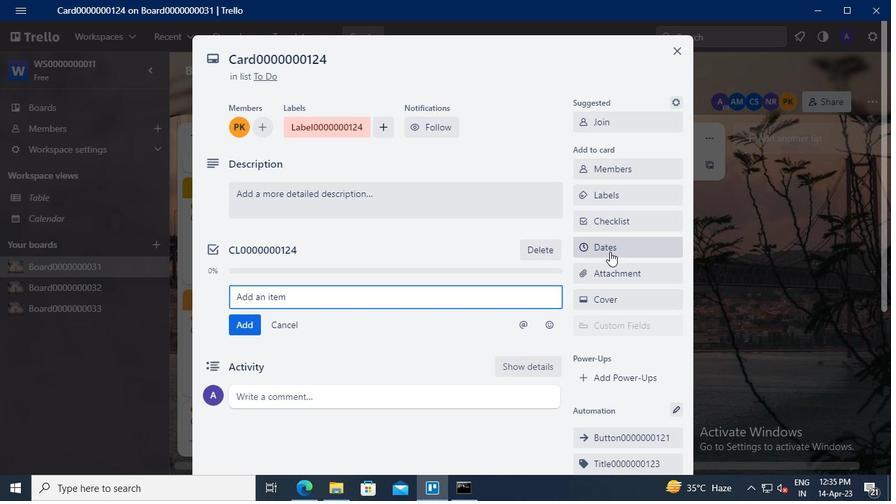 
Action: Mouse pressed left at (610, 250)
Screenshot: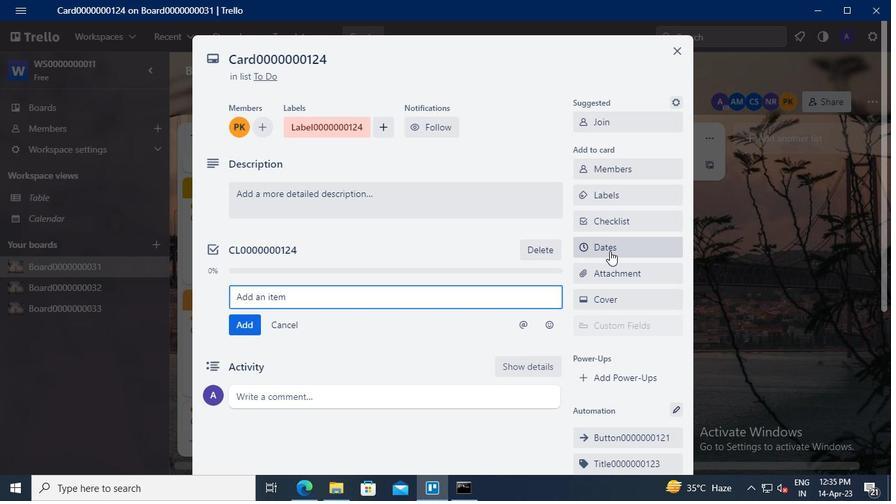 
Action: Mouse moved to (586, 303)
Screenshot: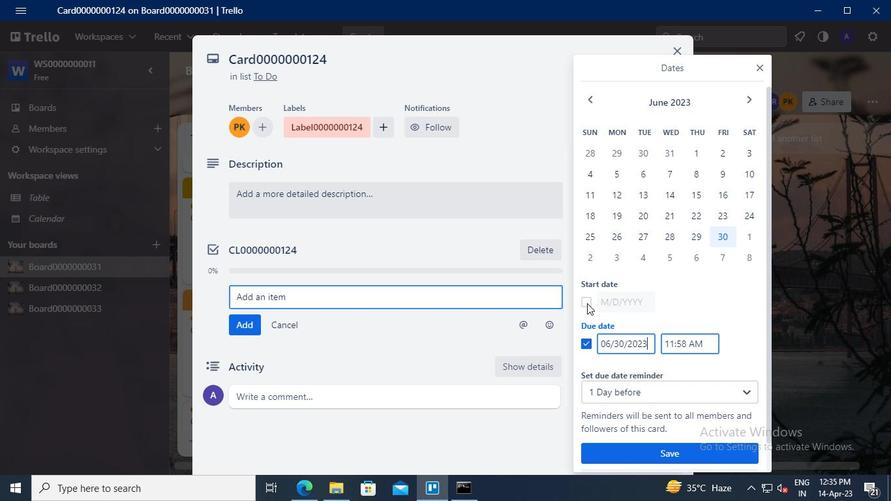 
Action: Mouse pressed left at (586, 303)
Screenshot: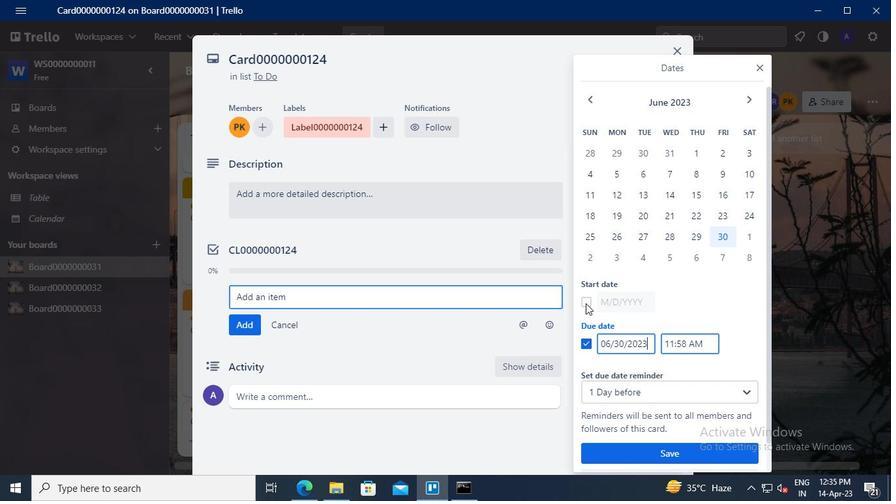 
Action: Mouse moved to (621, 302)
Screenshot: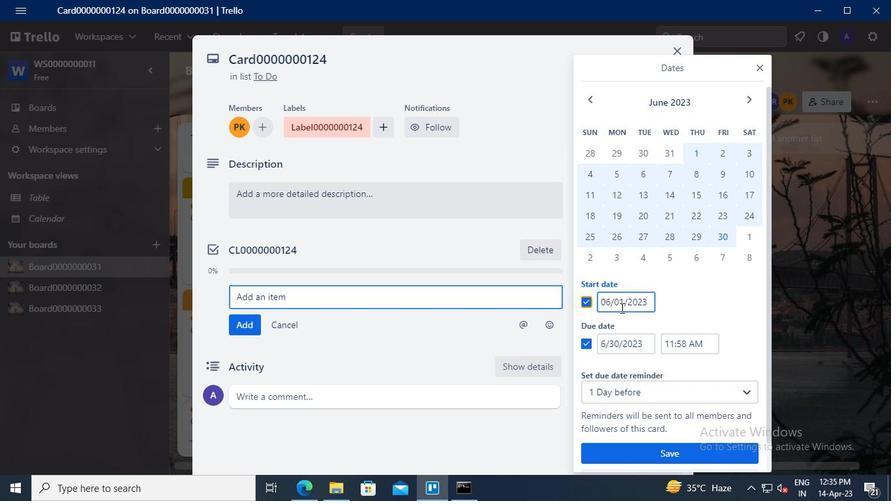 
Action: Mouse pressed left at (621, 302)
Screenshot: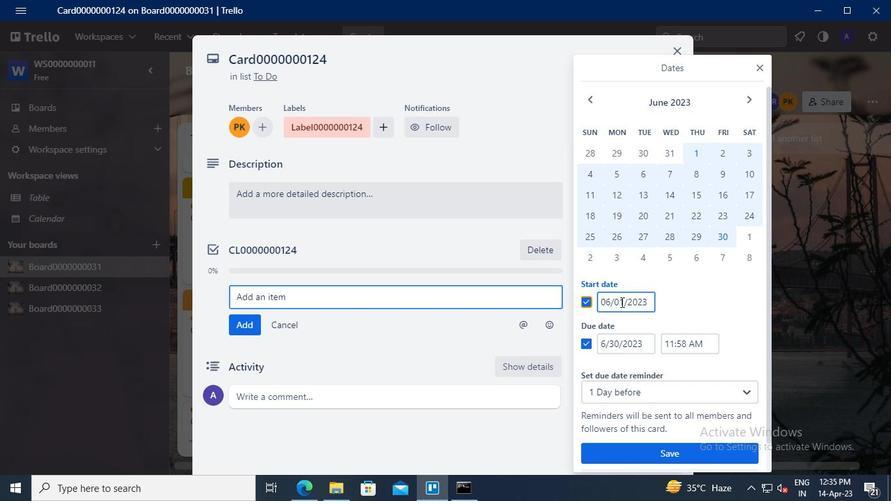 
Action: Mouse moved to (598, 290)
Screenshot: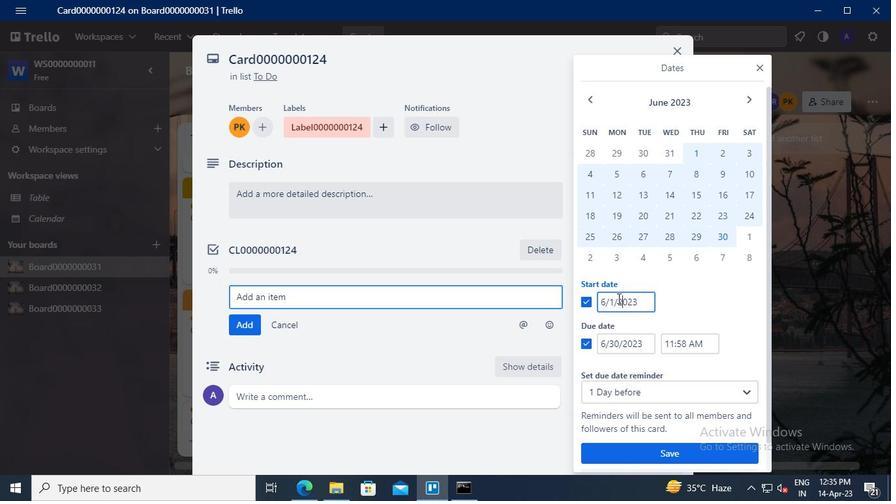 
Action: Keyboard Key.left
Screenshot: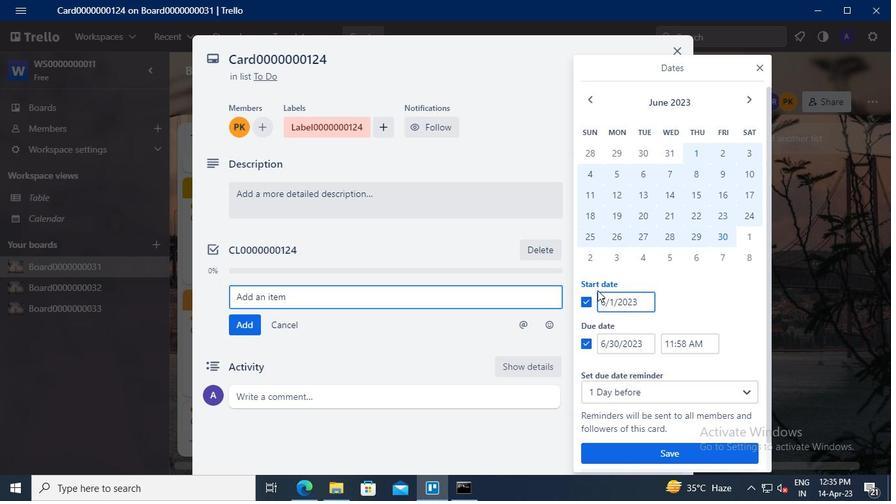 
Action: Keyboard Key.left
Screenshot: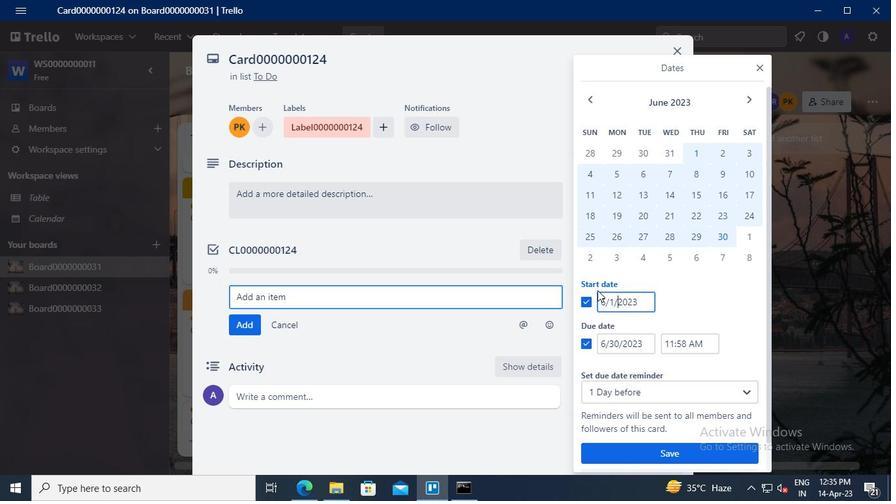
Action: Keyboard Key.backspace
Screenshot: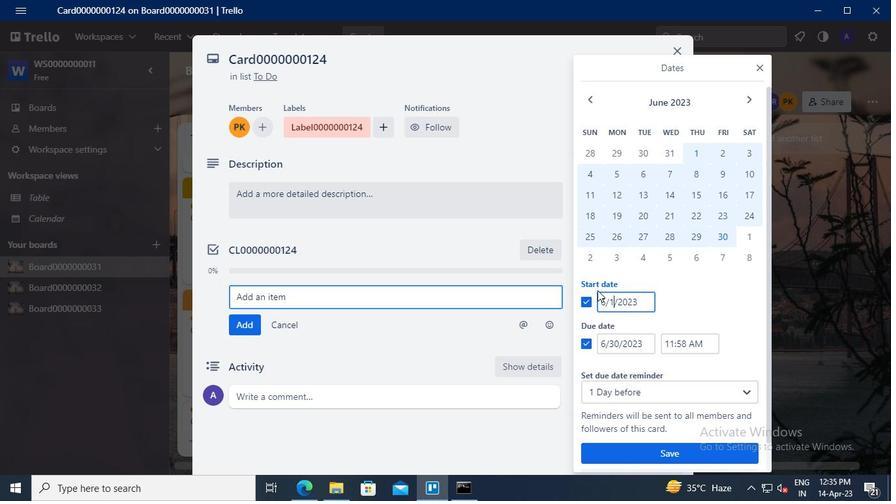 
Action: Keyboard <97>
Screenshot: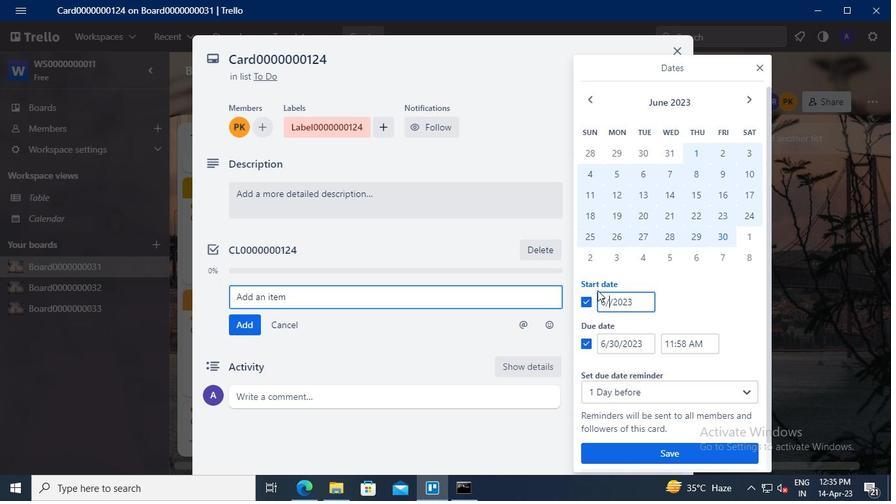 
Action: Keyboard Key.left
Screenshot: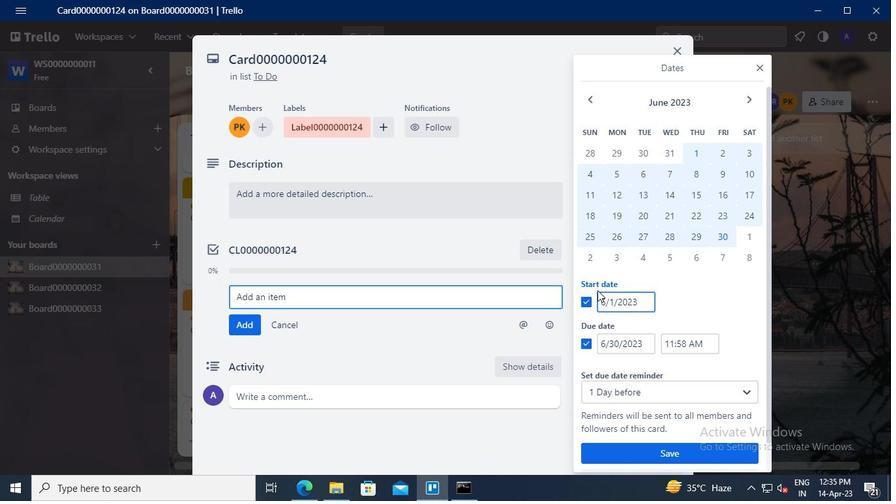 
Action: Keyboard Key.left
Screenshot: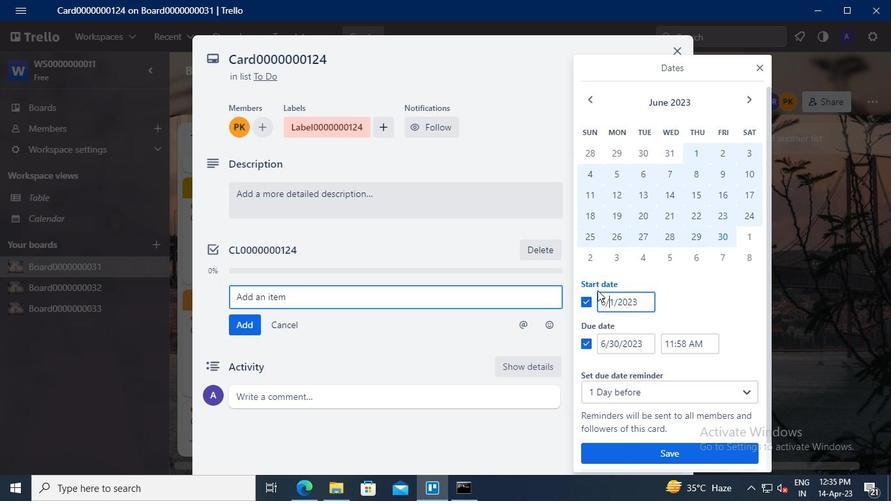 
Action: Keyboard Key.backspace
Screenshot: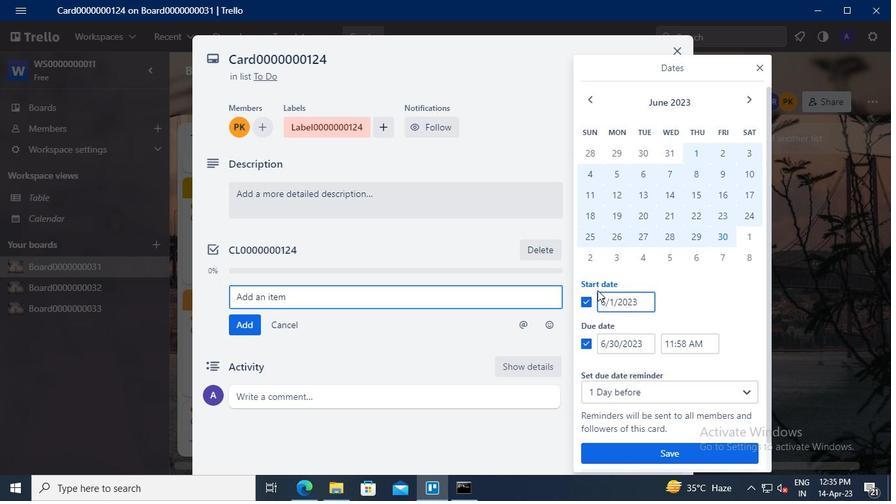 
Action: Keyboard <103>
Screenshot: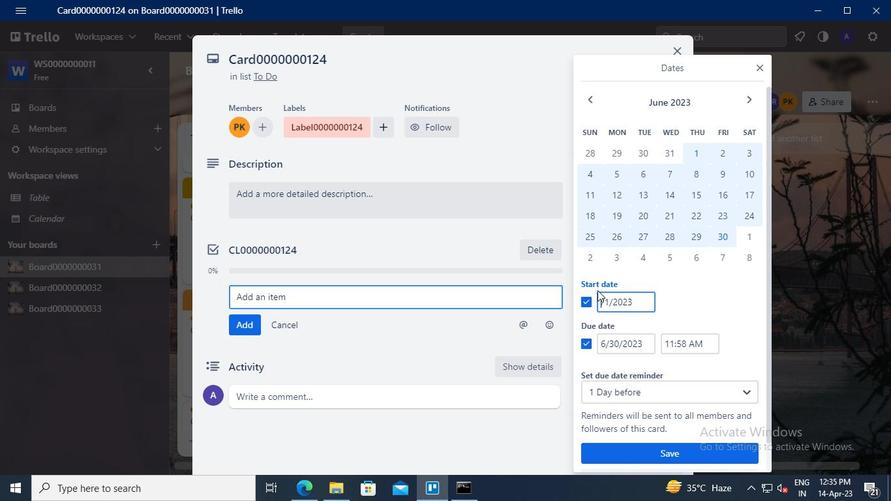 
Action: Mouse moved to (618, 342)
Screenshot: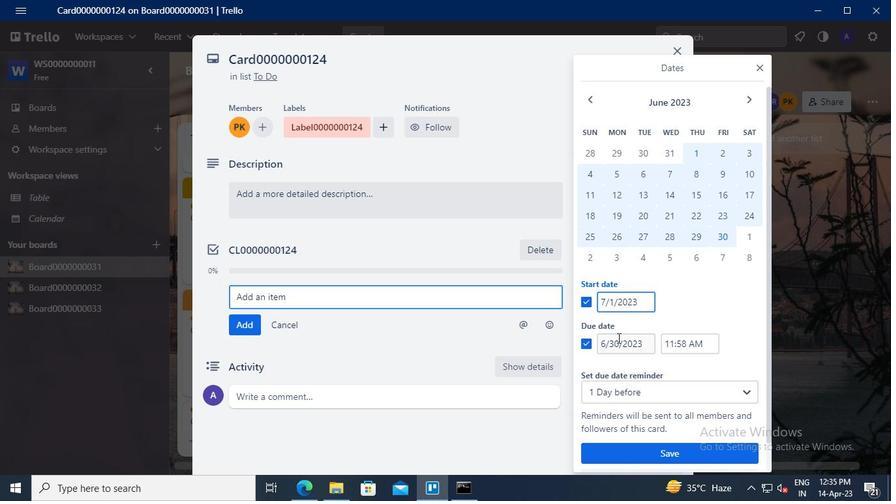 
Action: Mouse pressed left at (618, 342)
Screenshot: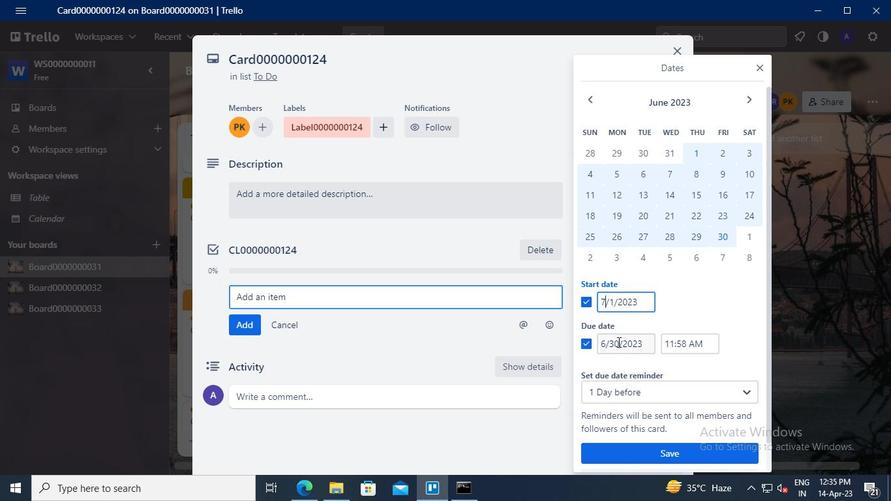 
Action: Mouse moved to (631, 310)
Screenshot: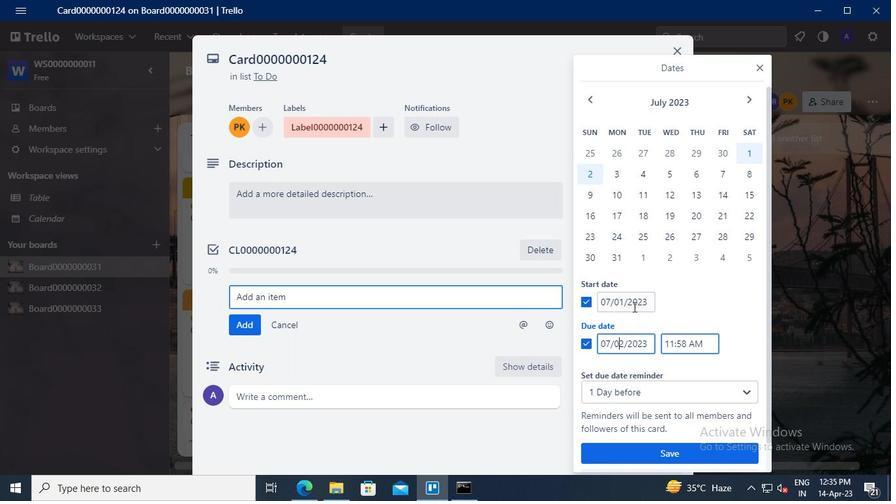 
Action: Keyboard Key.backspace
Screenshot: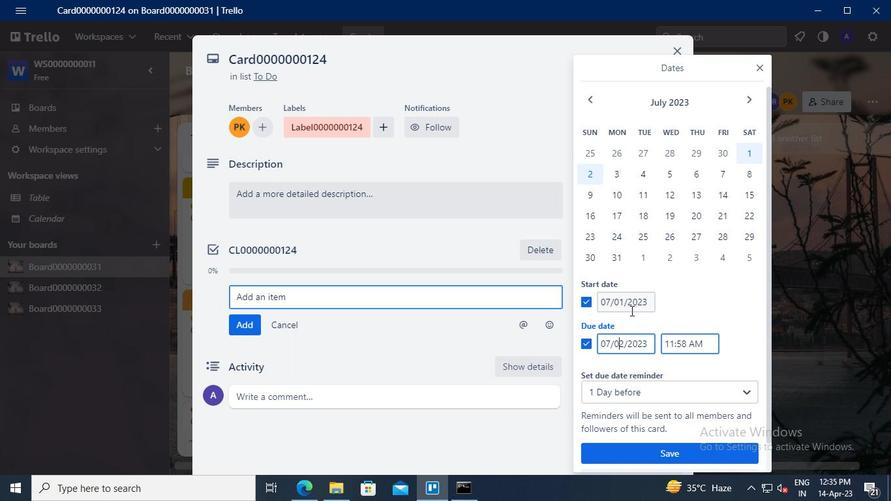 
Action: Keyboard Key.delete
Screenshot: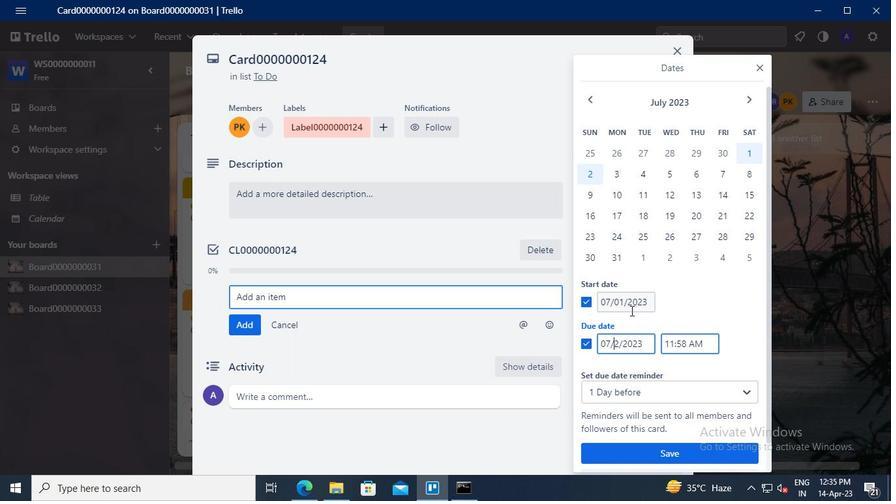 
Action: Keyboard <99>
Screenshot: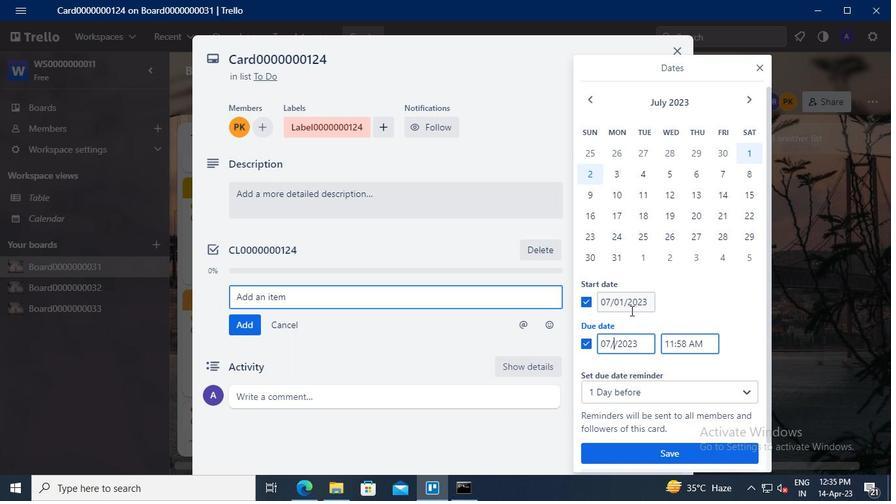 
Action: Keyboard <97>
Screenshot: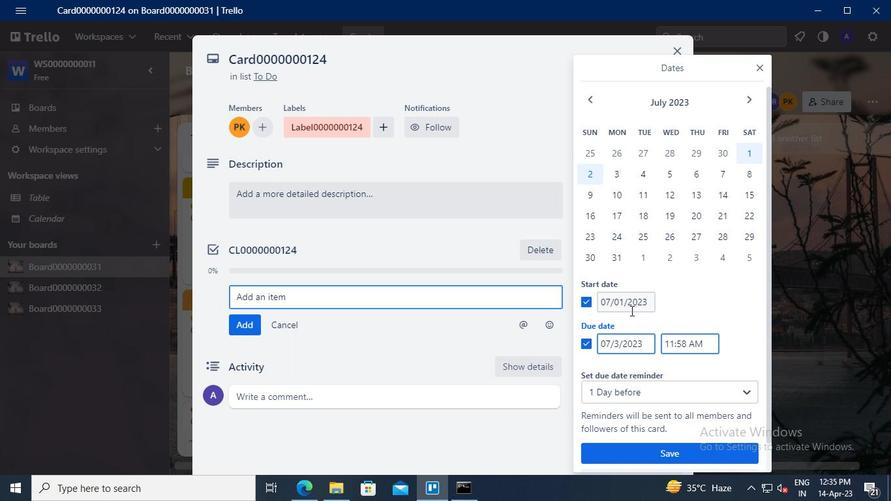 
Action: Mouse moved to (609, 342)
Screenshot: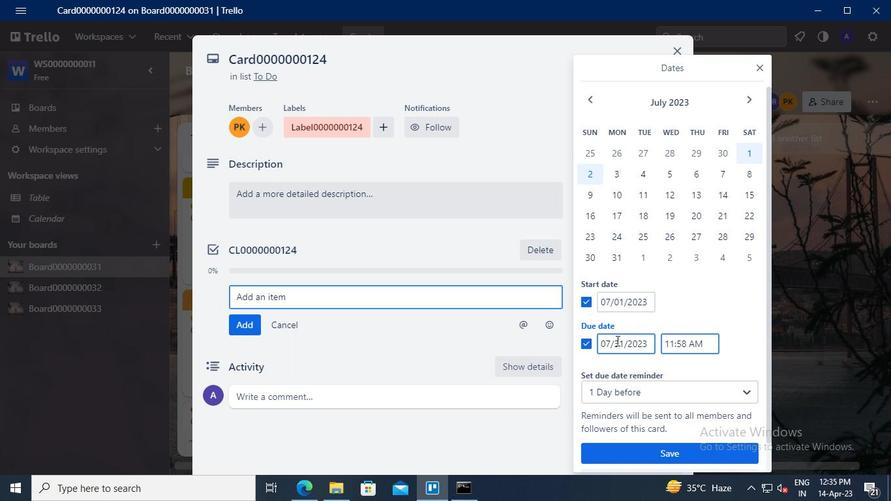 
Action: Mouse pressed left at (609, 342)
Screenshot: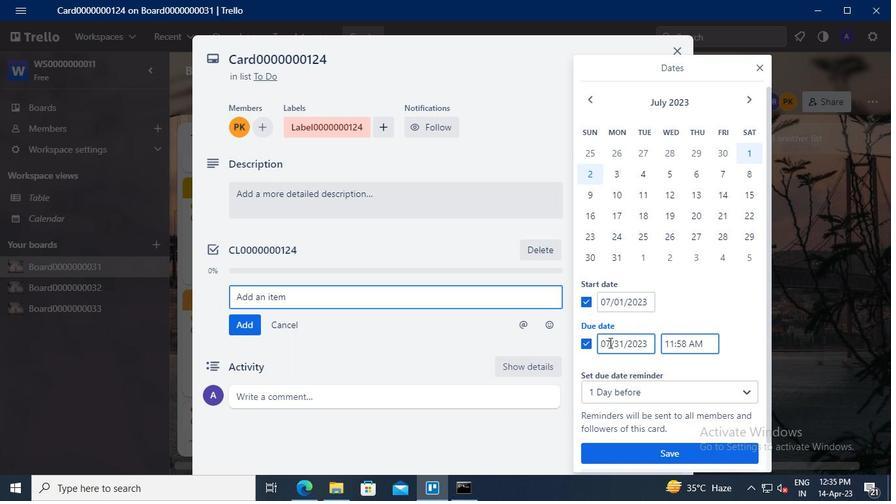 
Action: Mouse moved to (623, 306)
Screenshot: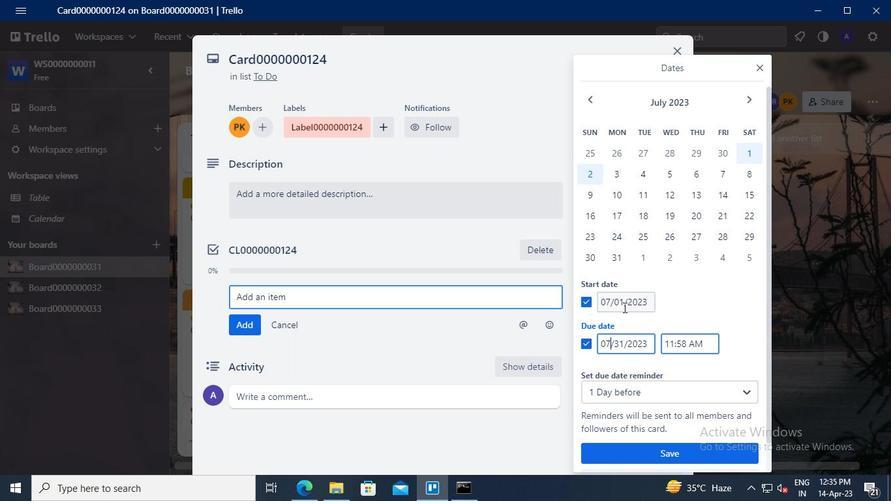 
Action: Keyboard Key.backspace
Screenshot: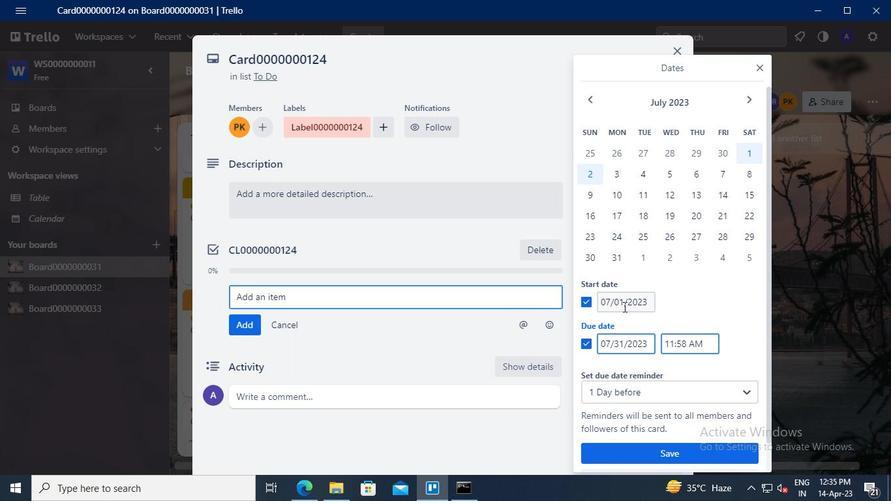 
Action: Keyboard Key.backspace
Screenshot: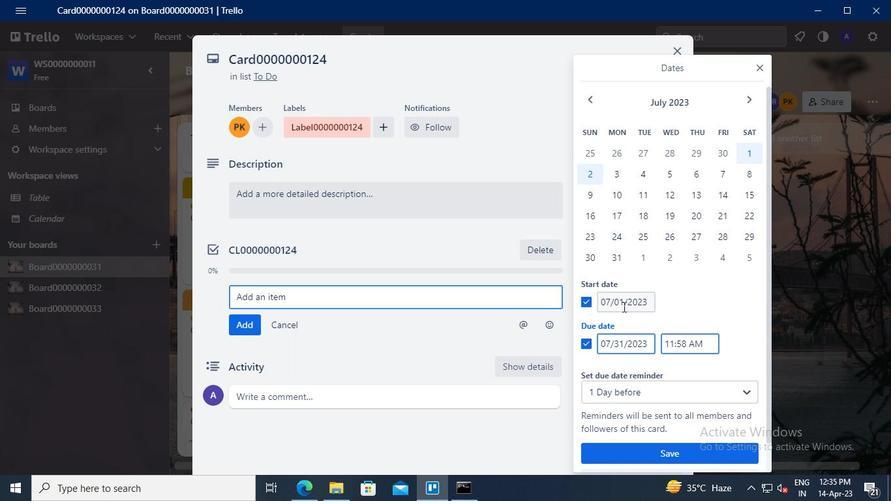 
Action: Keyboard <103>
Screenshot: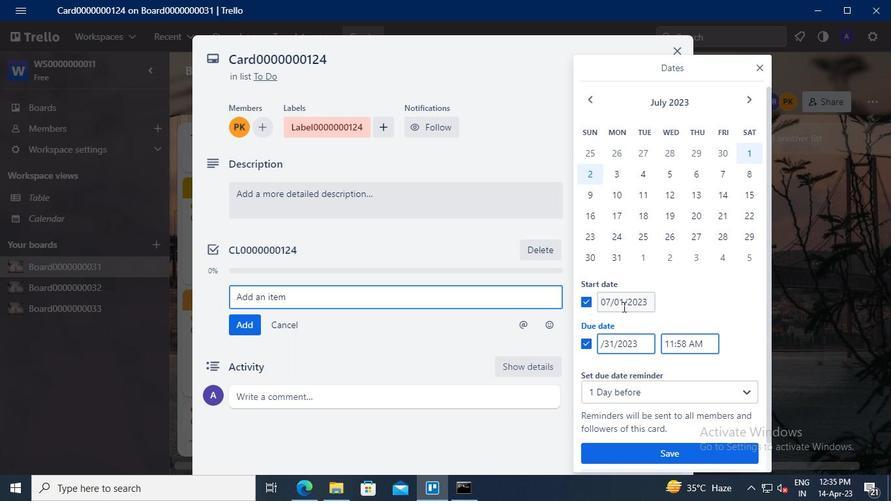 
Action: Mouse moved to (652, 453)
Screenshot: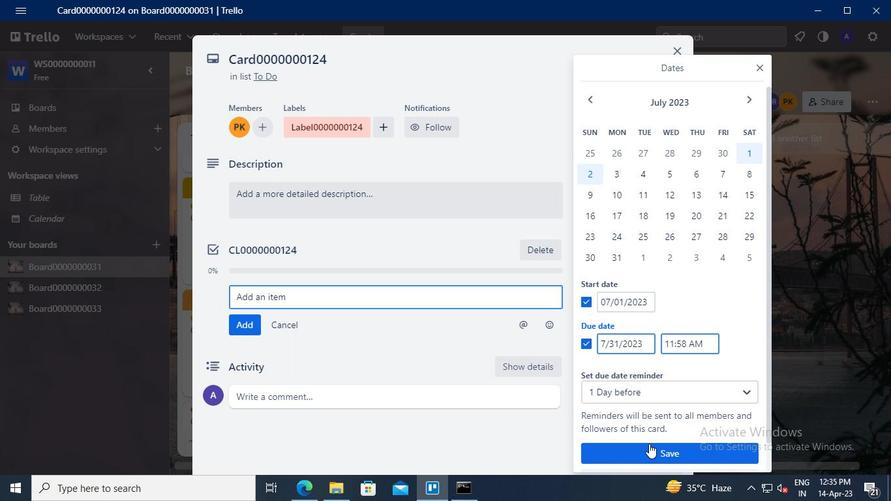 
Action: Mouse pressed left at (652, 453)
Screenshot: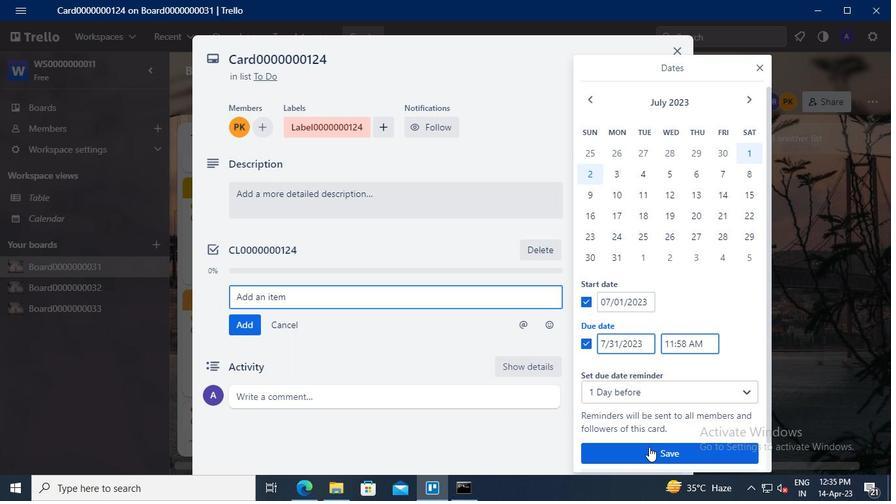 
Action: Mouse moved to (461, 487)
Screenshot: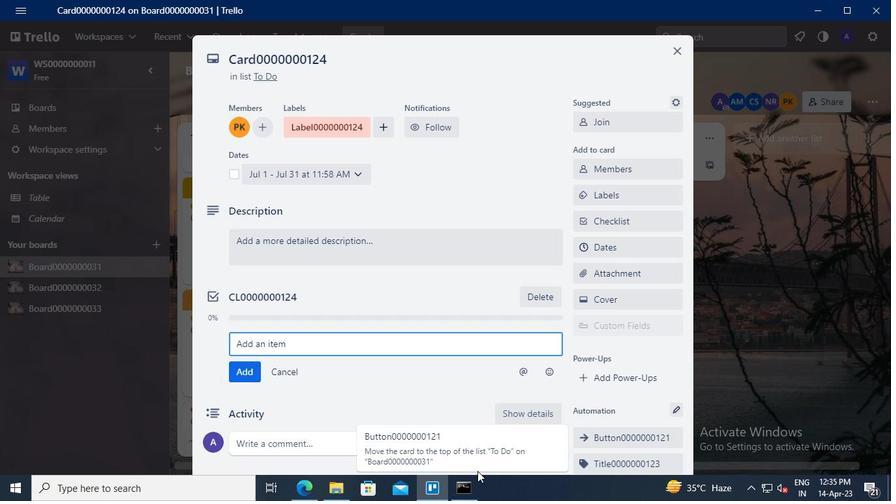 
Action: Mouse pressed left at (461, 487)
Screenshot: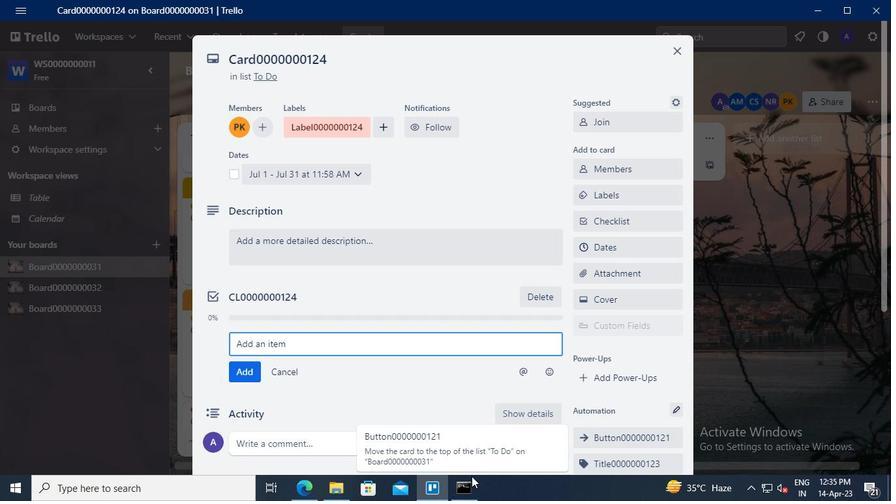 
Action: Mouse moved to (696, 84)
Screenshot: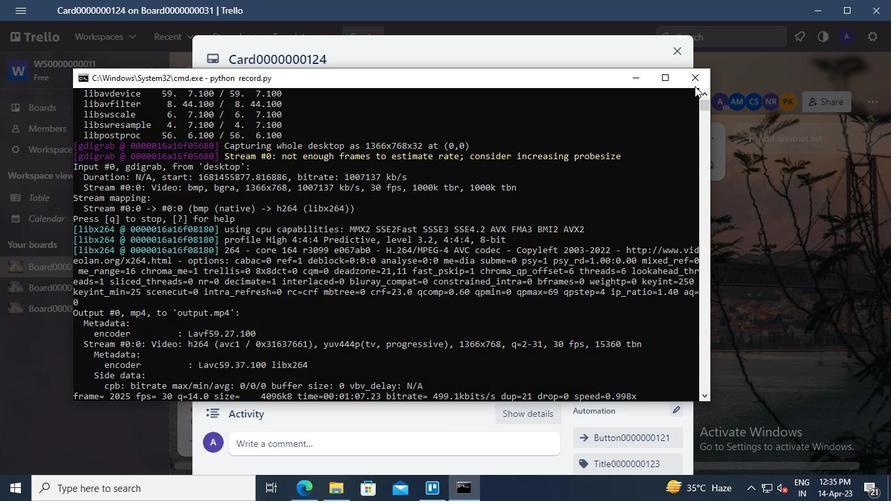 
Action: Mouse pressed left at (696, 84)
Screenshot: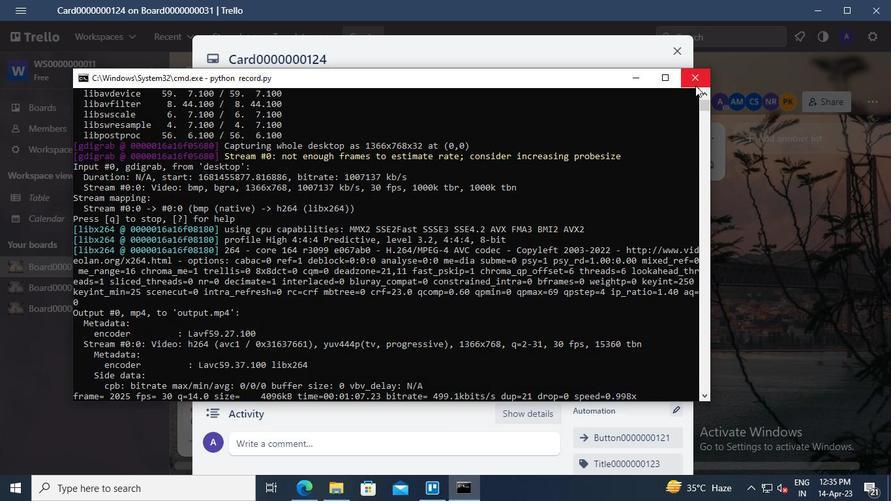 
